 Task: Create in the project AgileCore and in the Backlog issue 'Implement a new cloud-based customer engagement system for a company with advanced marketing automation and customer retention features' a child issue 'Data access request policy creation and auditing', and assign it to team member softage.2@softage.net. Create in the project AgileCore and in the Backlog issue 'Integrate a new virtual reality feature into an existing mobile application to enhance user experience and immersion' a child issue 'Serverless computing application resource allocation optimization', and assign it to team member softage.3@softage.net
Action: Mouse moved to (199, 63)
Screenshot: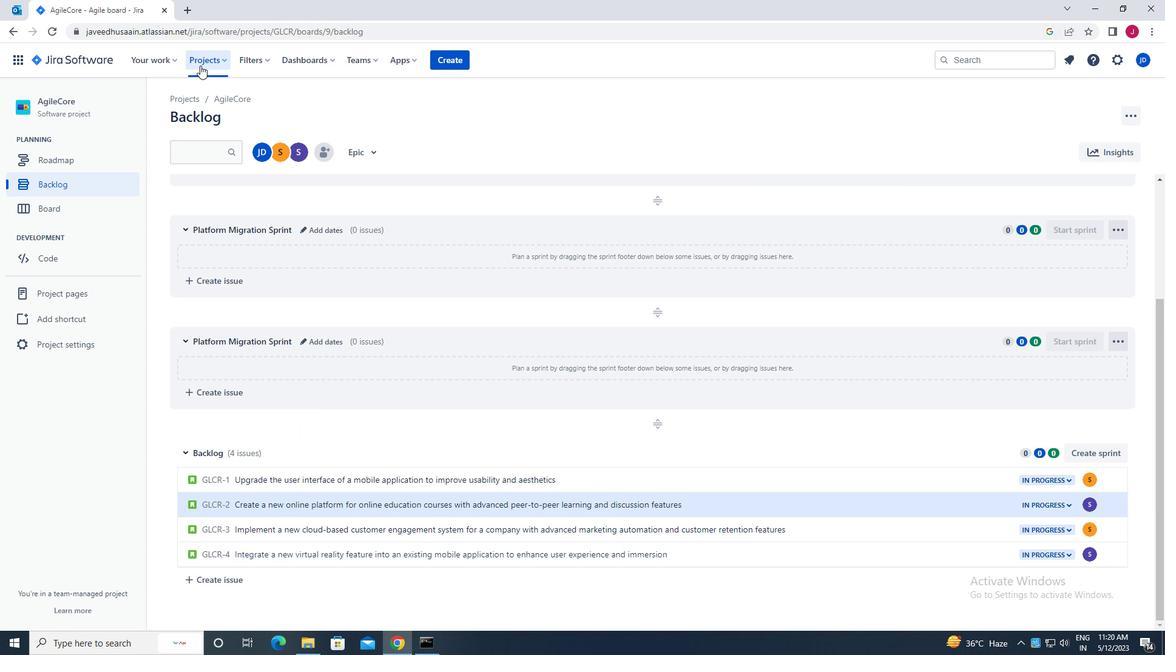 
Action: Mouse pressed left at (199, 63)
Screenshot: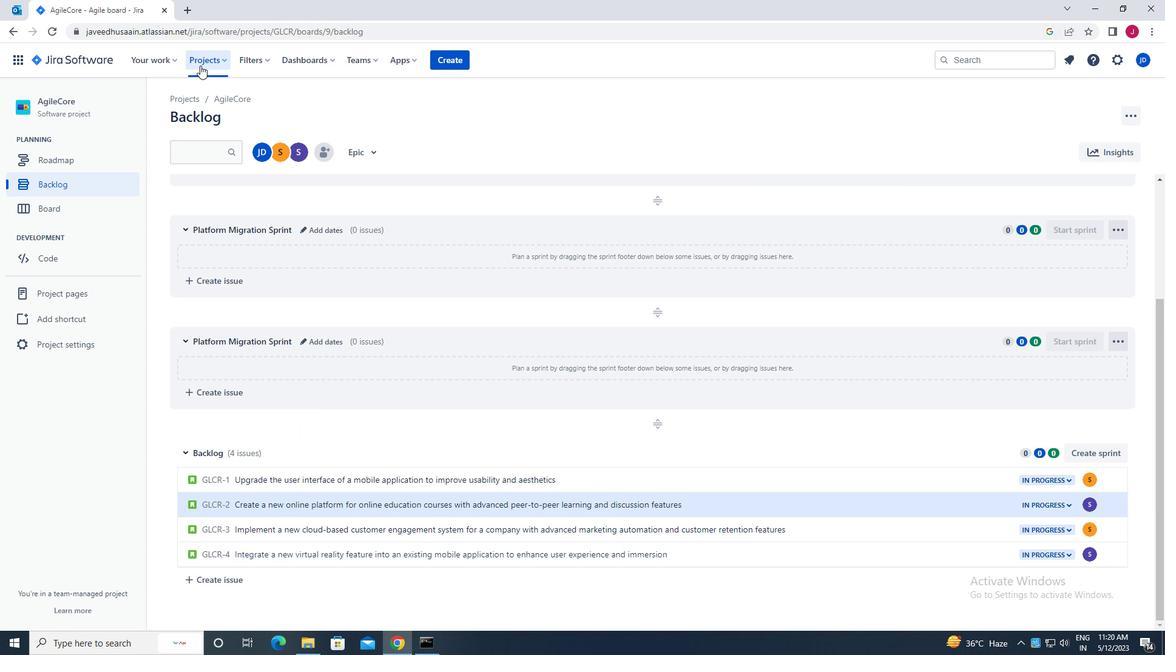 
Action: Mouse moved to (245, 112)
Screenshot: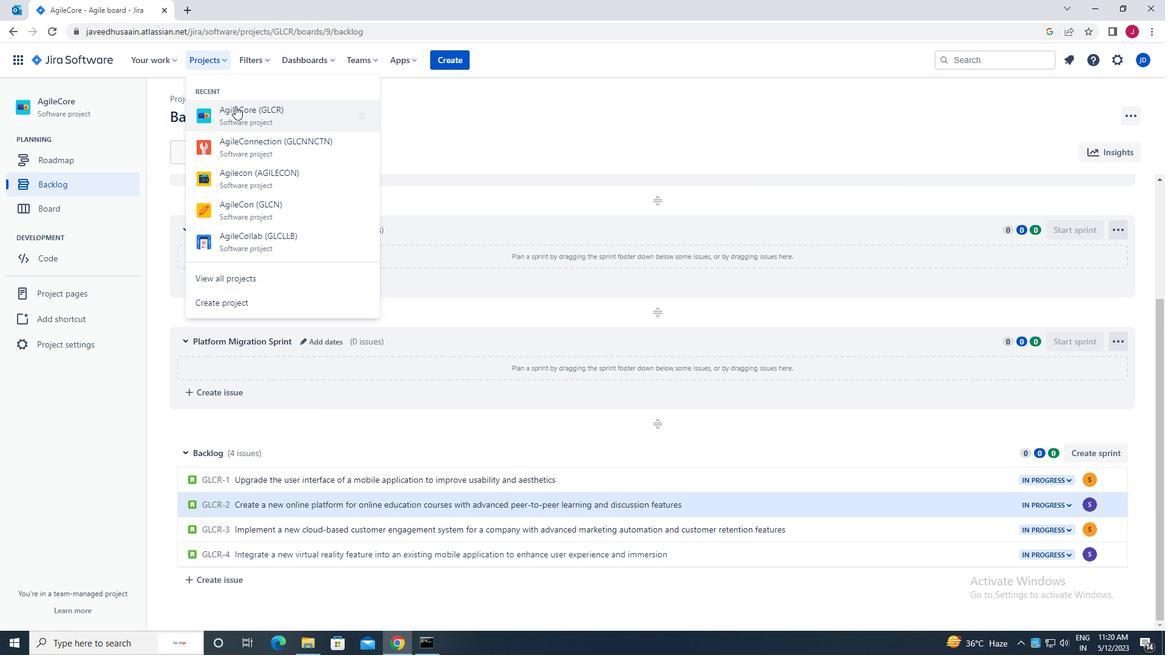 
Action: Mouse pressed left at (245, 112)
Screenshot: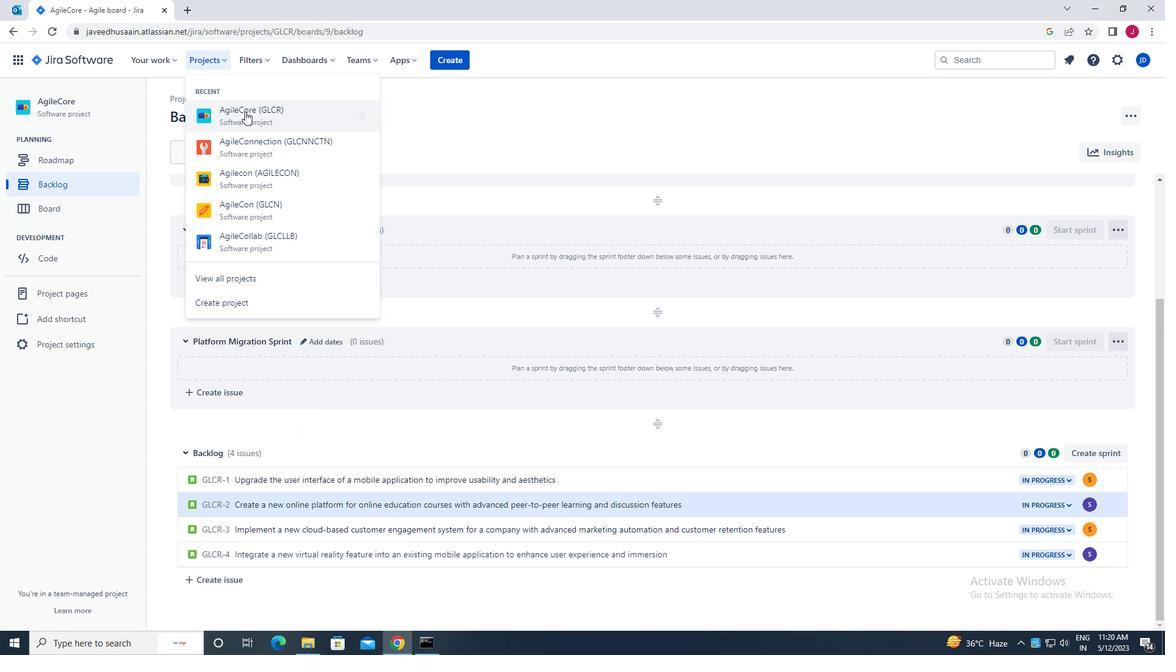 
Action: Mouse moved to (75, 182)
Screenshot: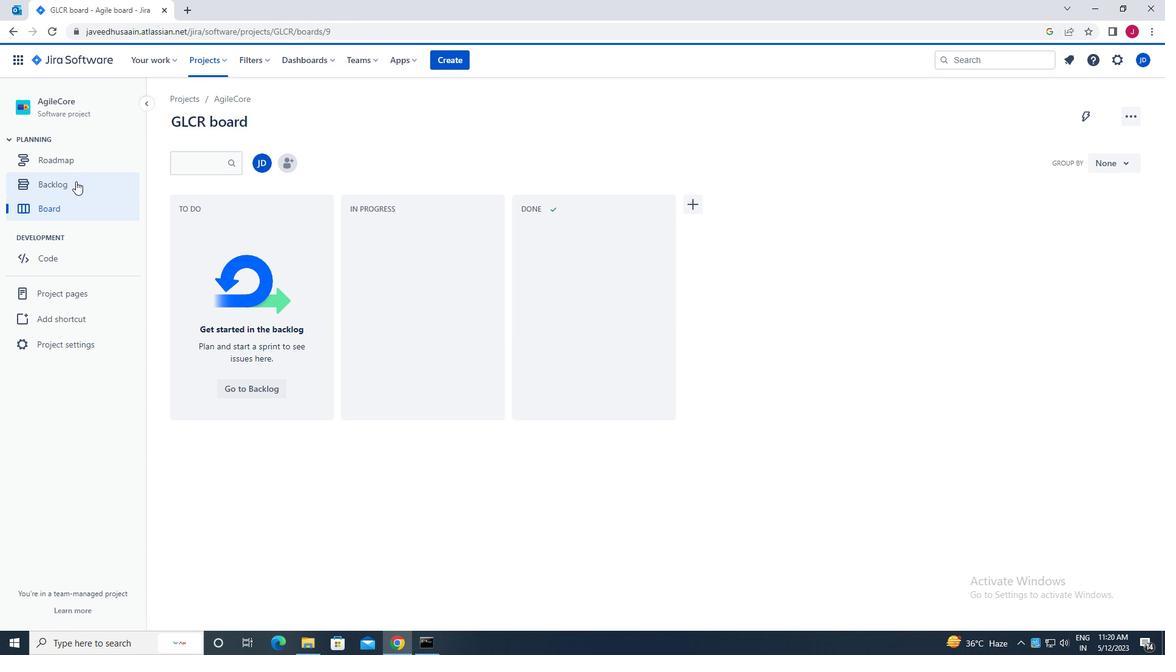 
Action: Mouse pressed left at (75, 182)
Screenshot: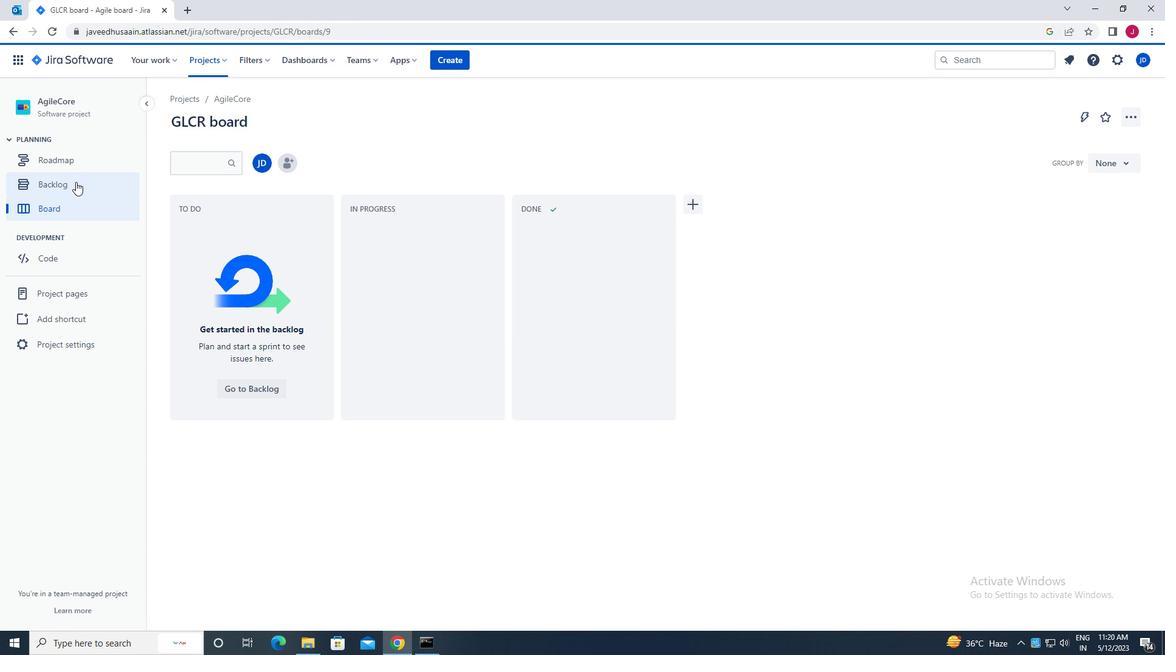 
Action: Mouse moved to (458, 247)
Screenshot: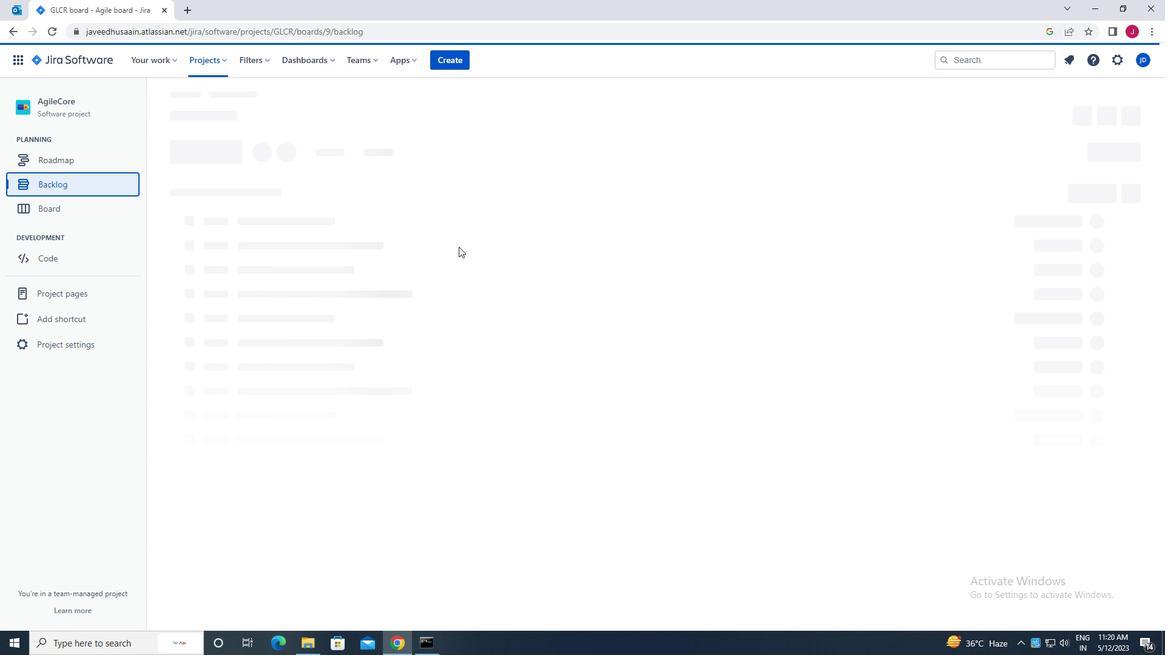 
Action: Mouse scrolled (458, 246) with delta (0, 0)
Screenshot: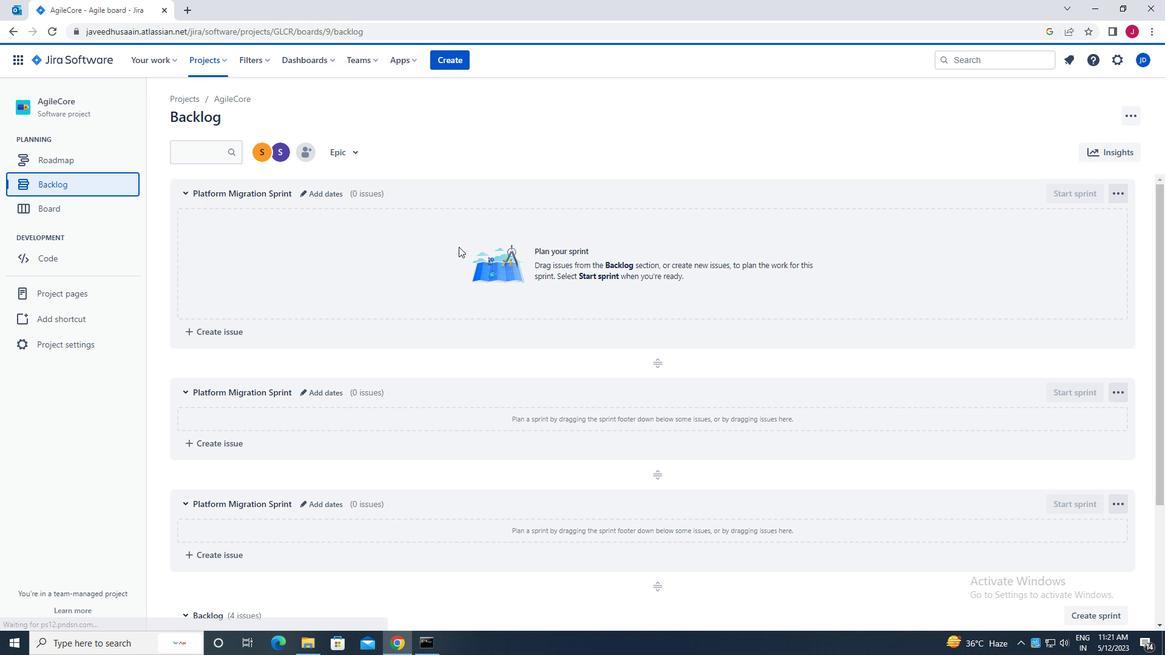 
Action: Mouse scrolled (458, 246) with delta (0, 0)
Screenshot: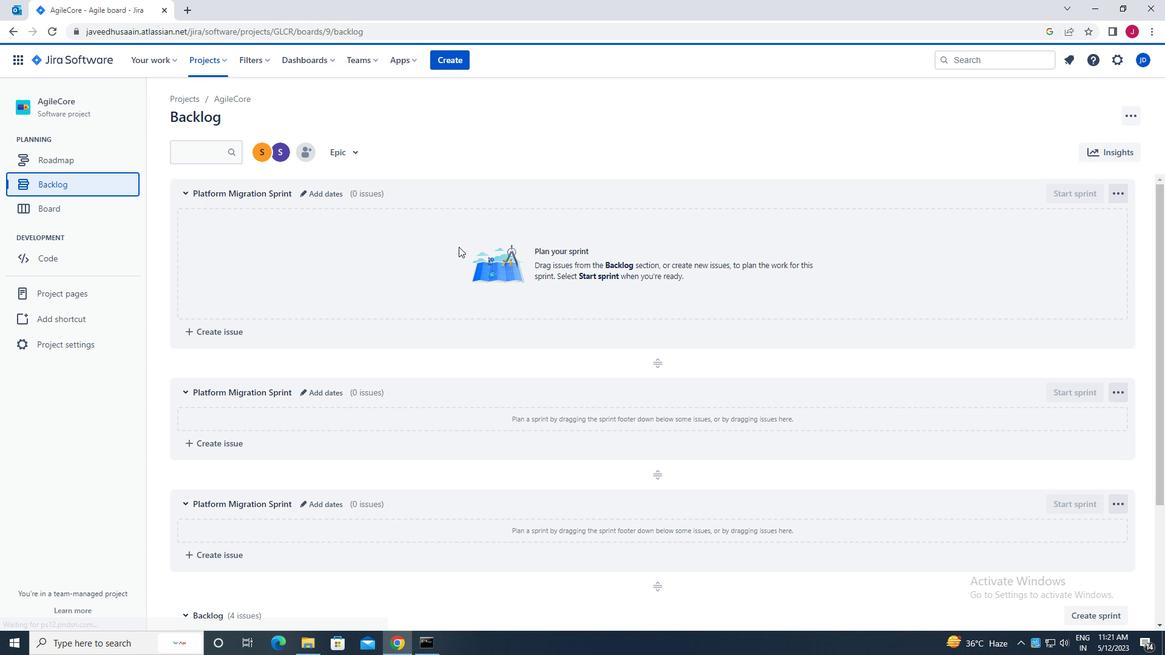 
Action: Mouse moved to (458, 247)
Screenshot: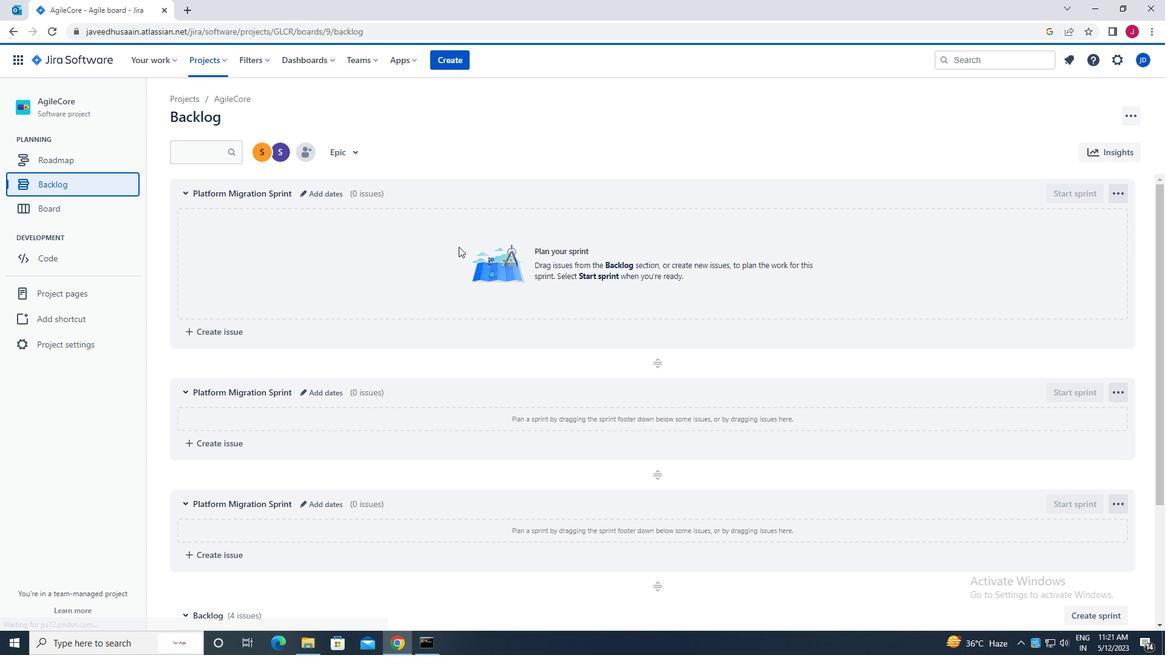 
Action: Mouse scrolled (458, 247) with delta (0, 0)
Screenshot: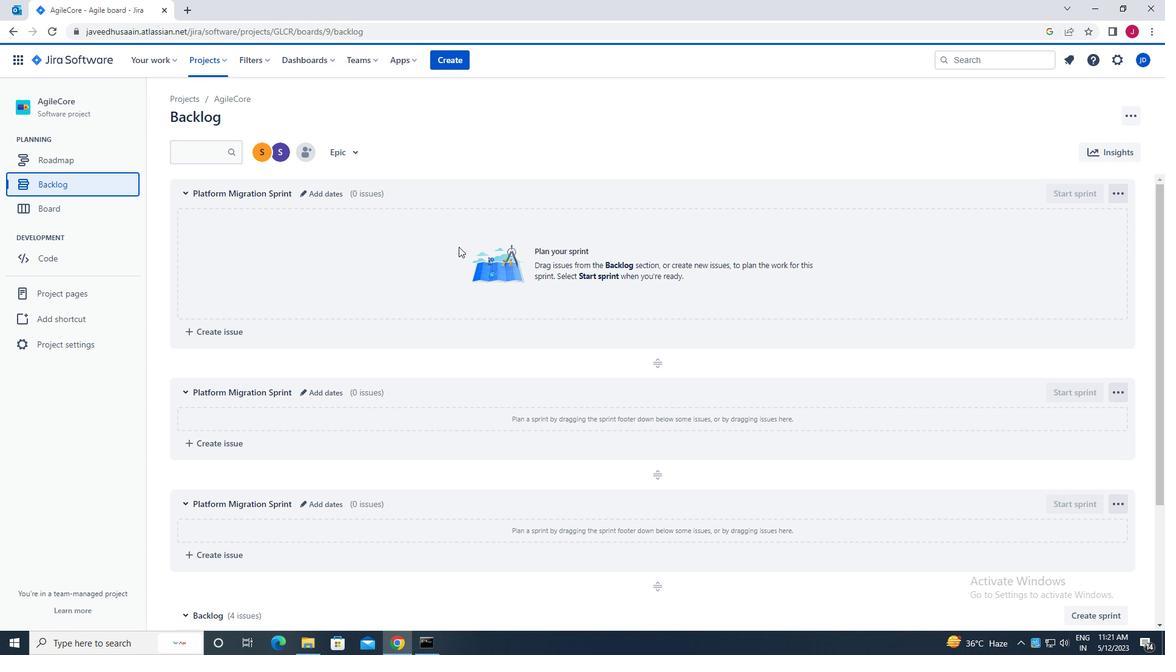 
Action: Mouse moved to (459, 247)
Screenshot: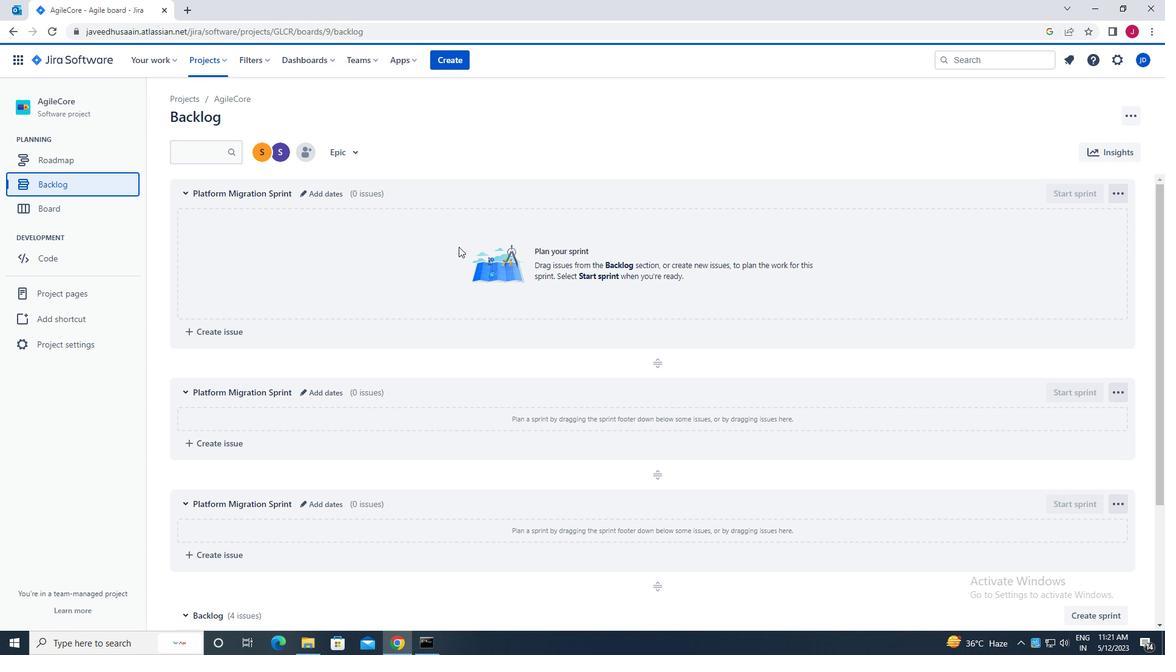 
Action: Mouse scrolled (459, 247) with delta (0, 0)
Screenshot: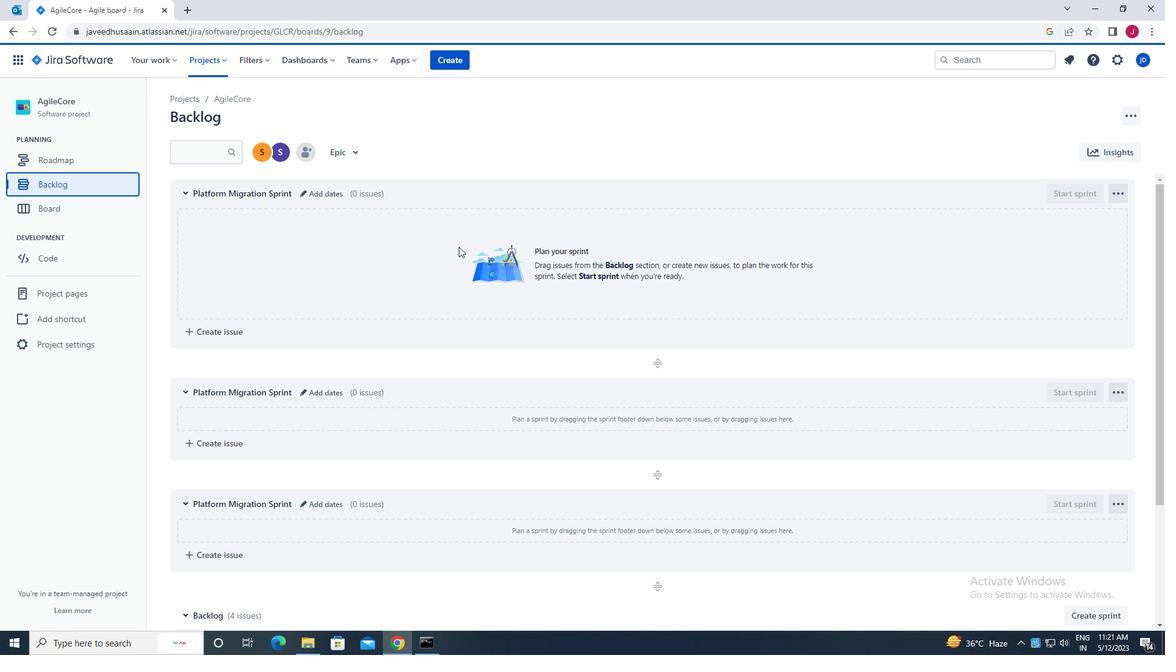 
Action: Mouse scrolled (459, 247) with delta (0, 0)
Screenshot: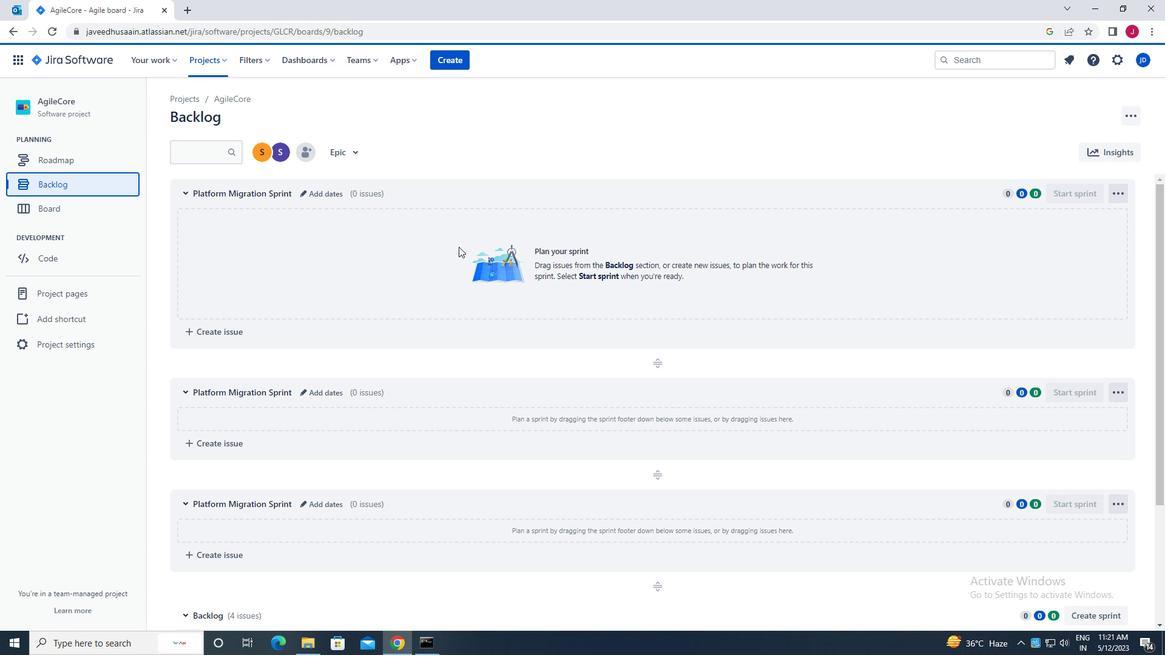 
Action: Mouse moved to (464, 257)
Screenshot: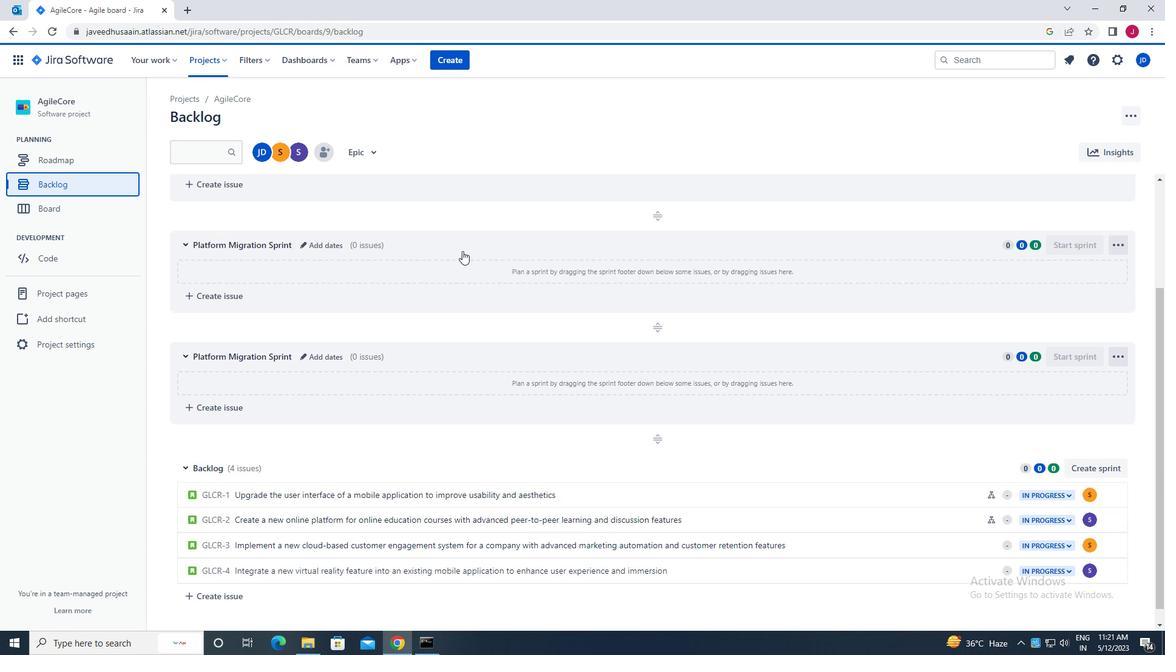 
Action: Mouse scrolled (464, 257) with delta (0, 0)
Screenshot: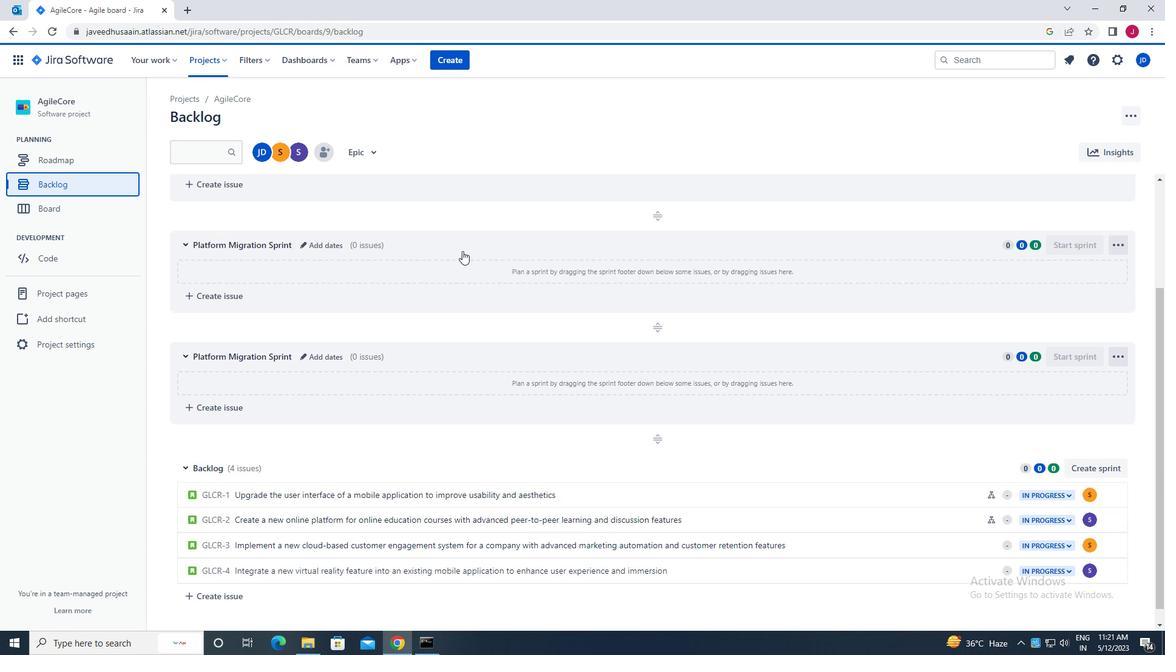 
Action: Mouse moved to (464, 259)
Screenshot: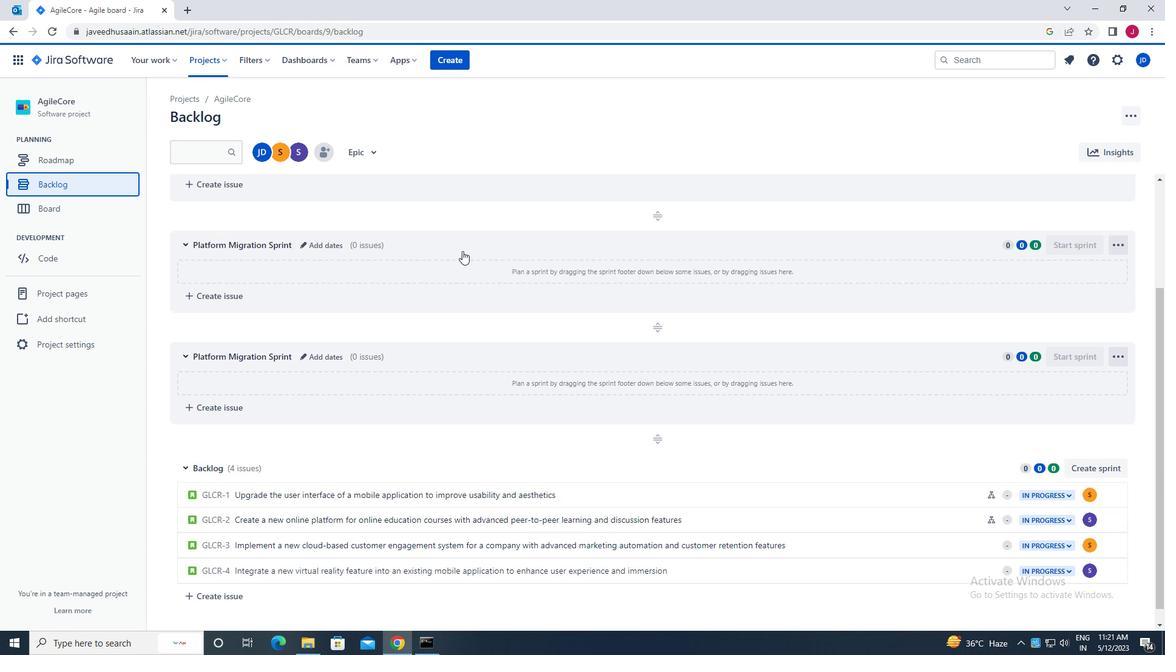 
Action: Mouse scrolled (464, 259) with delta (0, 0)
Screenshot: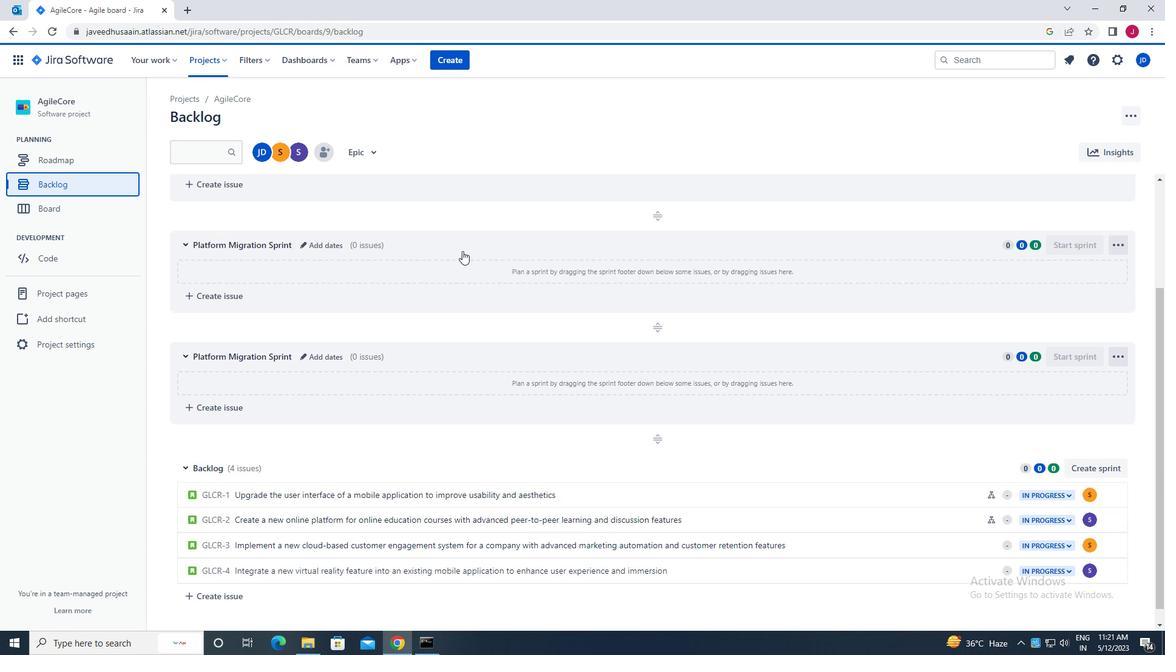 
Action: Mouse moved to (464, 261)
Screenshot: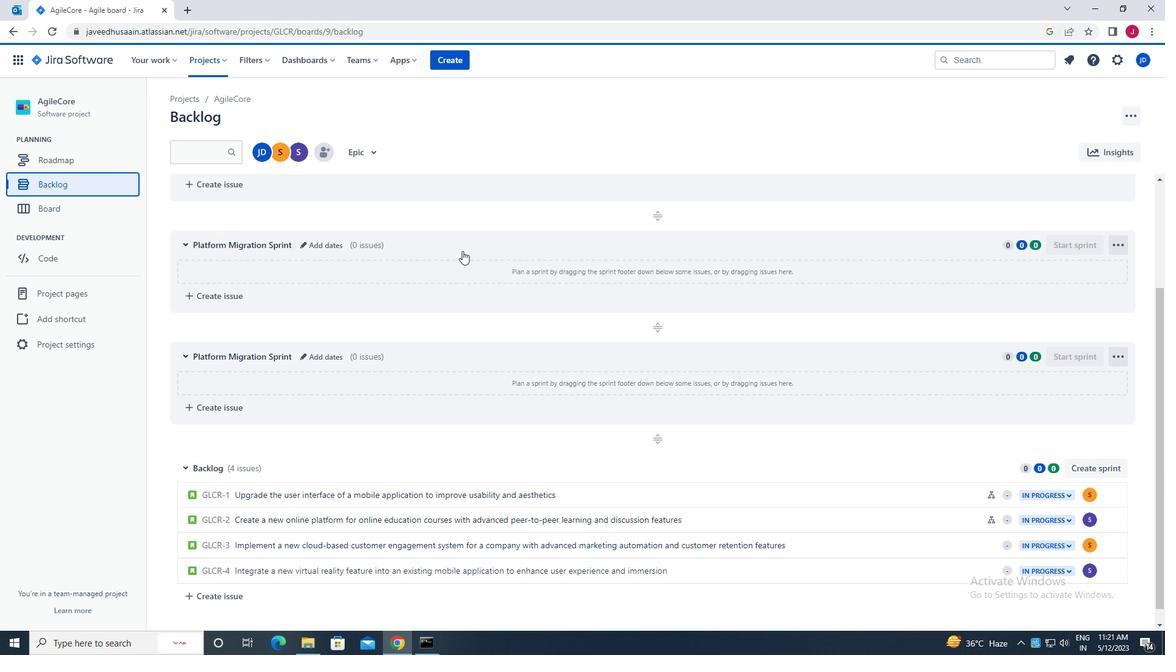 
Action: Mouse scrolled (464, 260) with delta (0, 0)
Screenshot: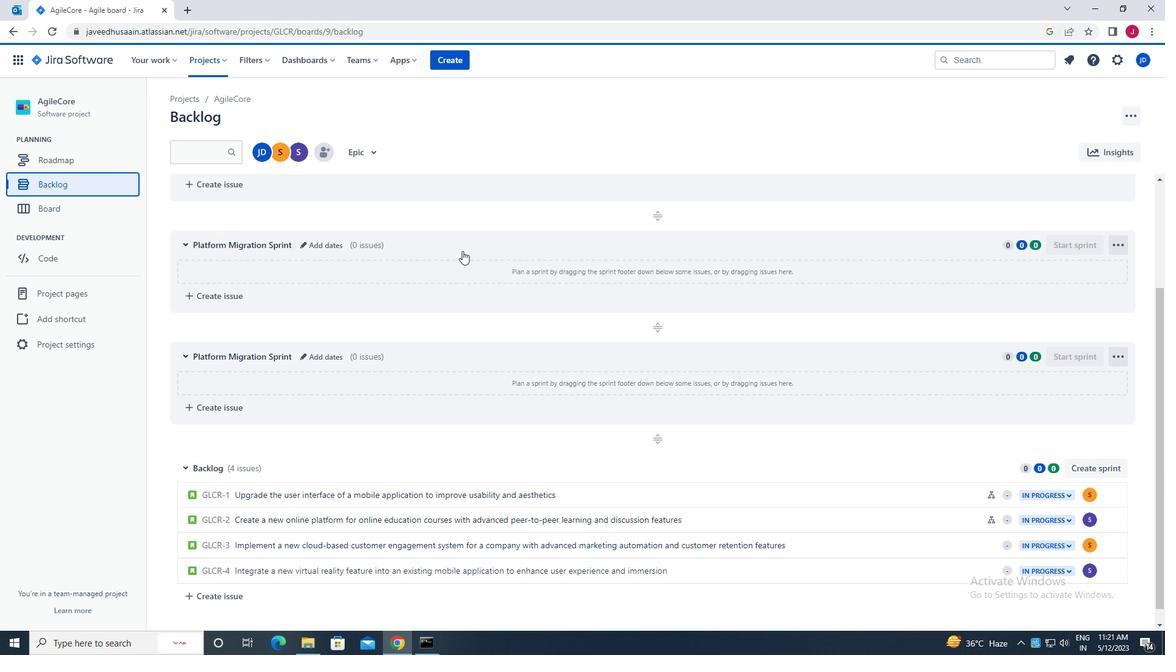 
Action: Mouse moved to (466, 262)
Screenshot: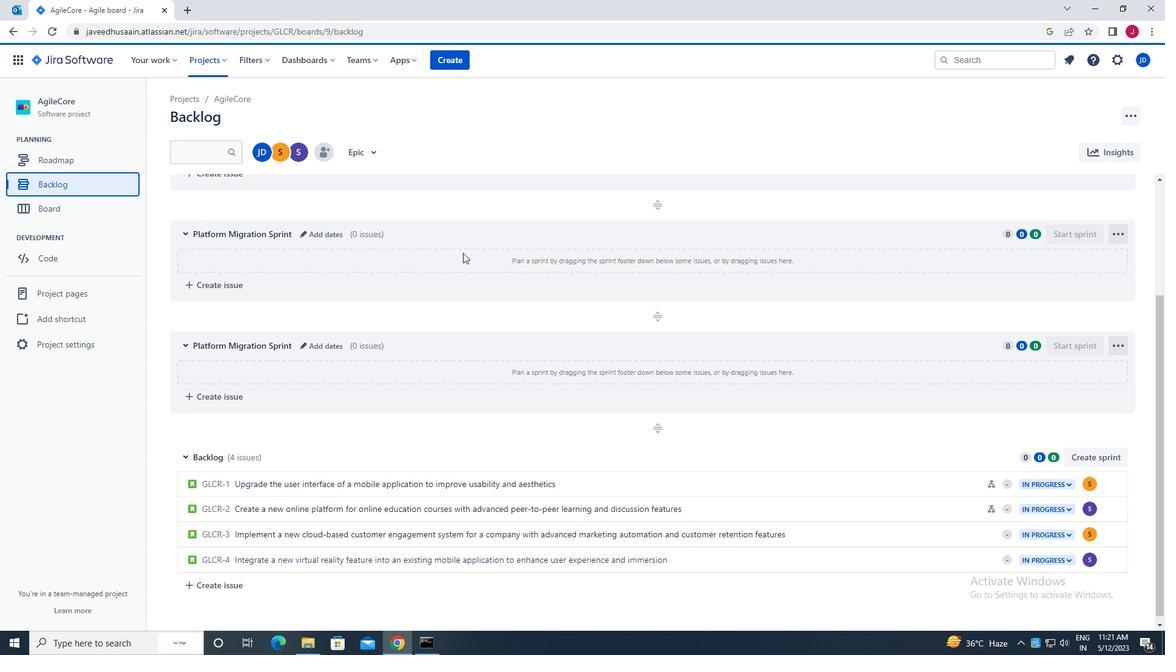 
Action: Mouse scrolled (466, 262) with delta (0, 0)
Screenshot: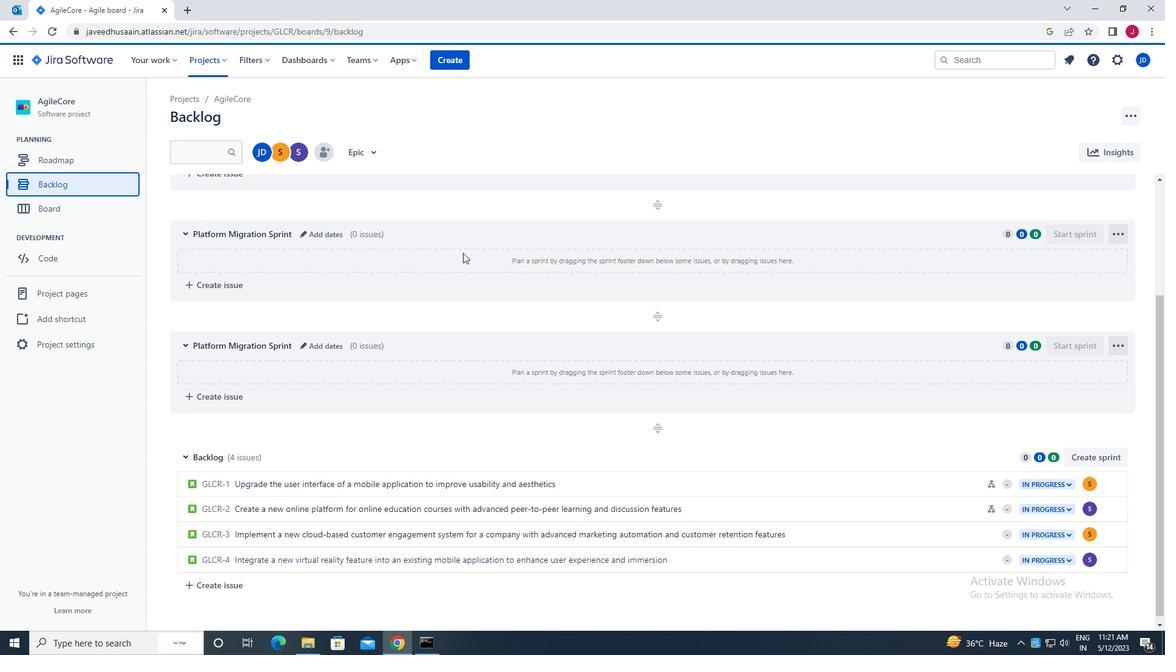 
Action: Mouse moved to (469, 291)
Screenshot: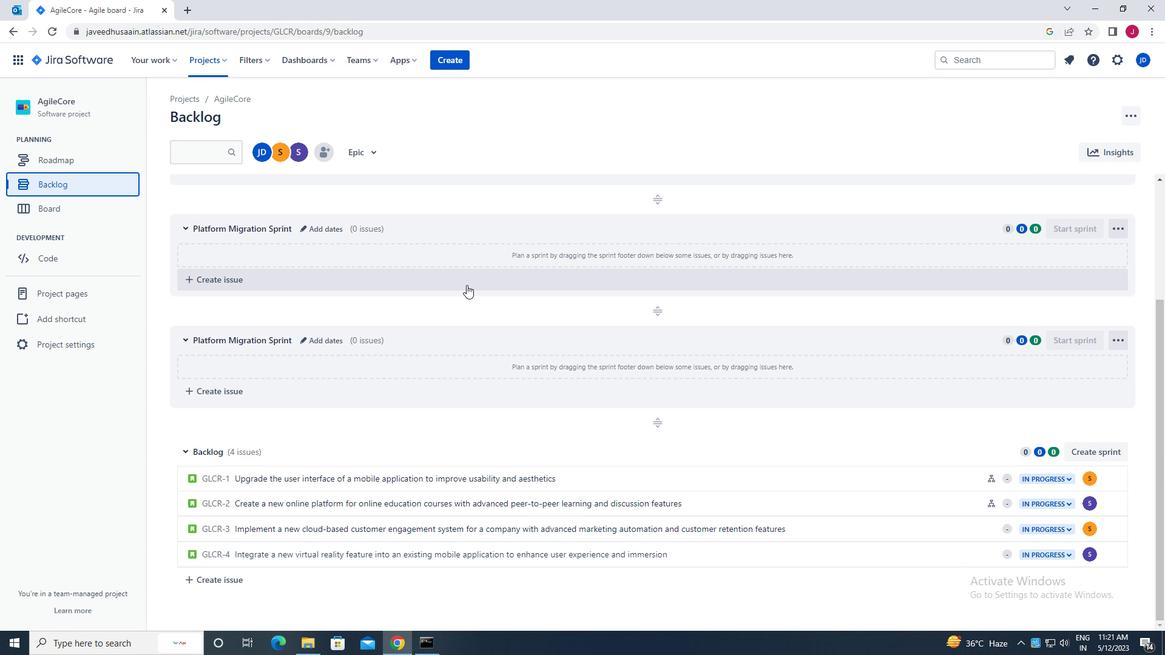 
Action: Mouse scrolled (469, 290) with delta (0, 0)
Screenshot: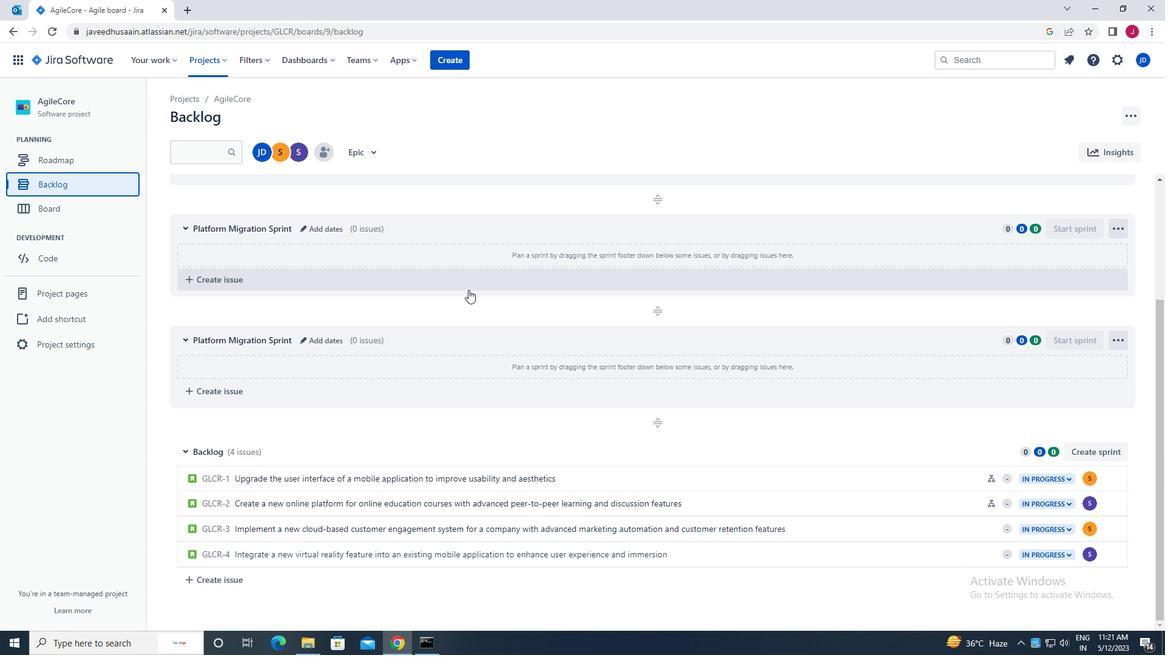 
Action: Mouse scrolled (469, 290) with delta (0, 0)
Screenshot: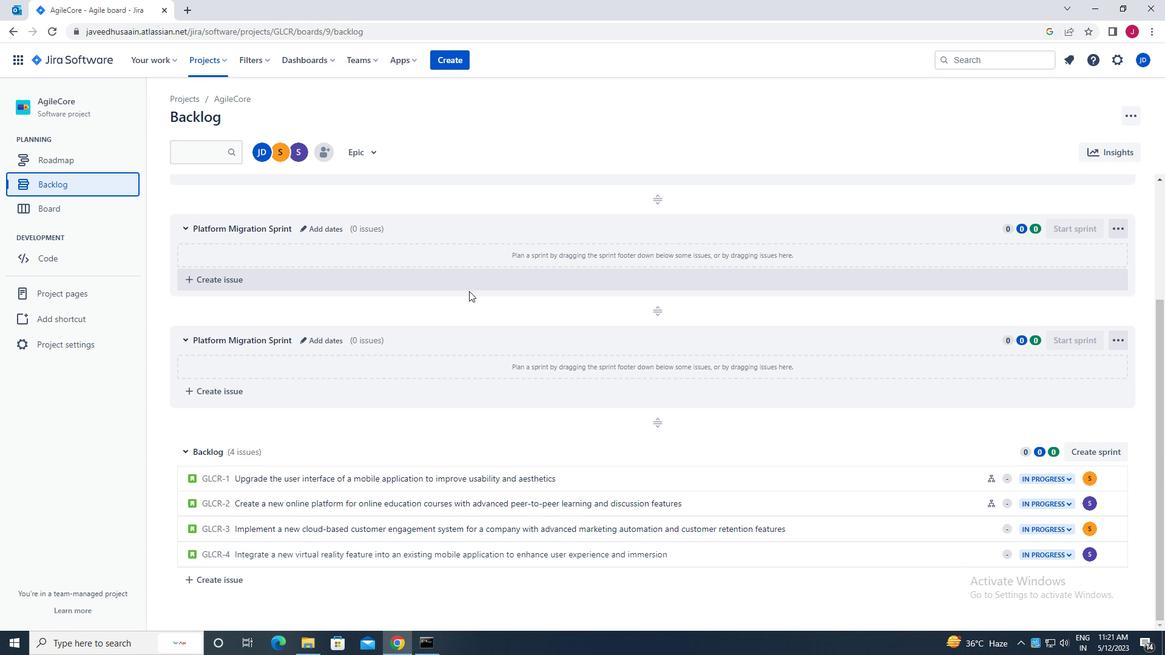 
Action: Mouse scrolled (469, 290) with delta (0, 0)
Screenshot: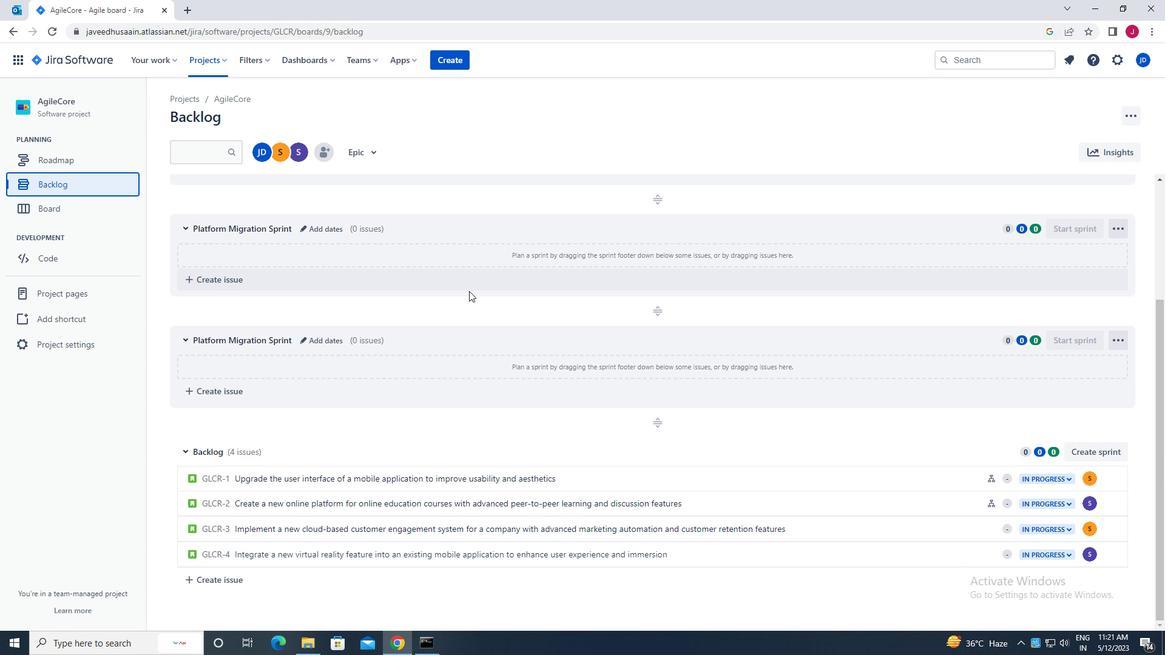 
Action: Mouse moved to (904, 525)
Screenshot: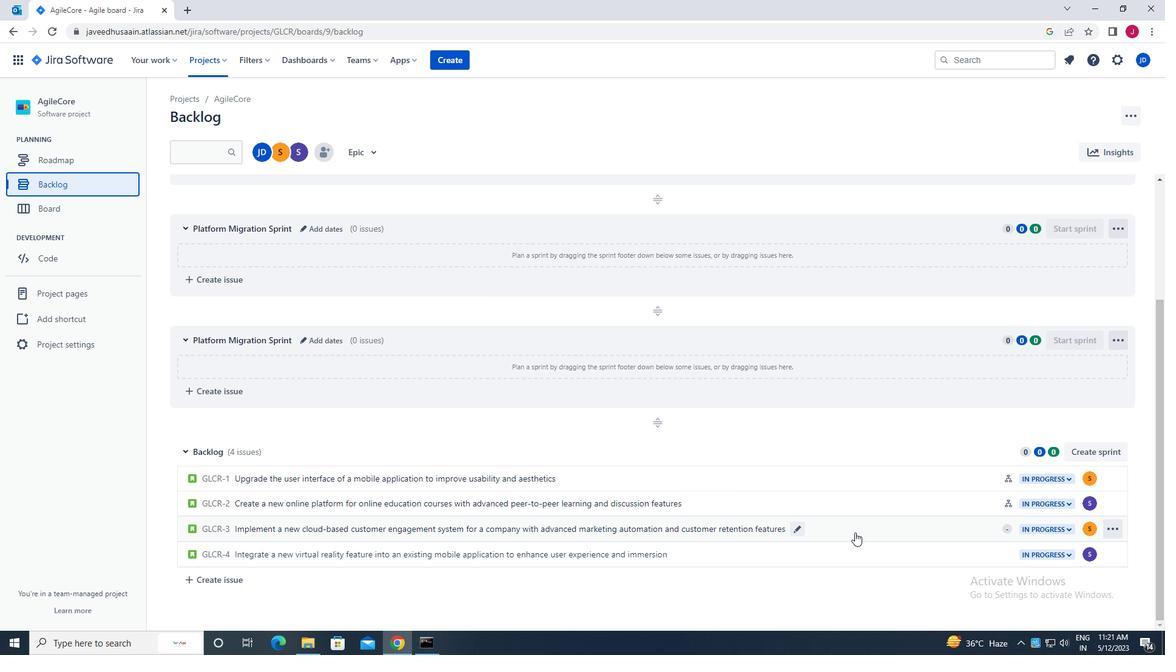 
Action: Mouse pressed left at (904, 525)
Screenshot: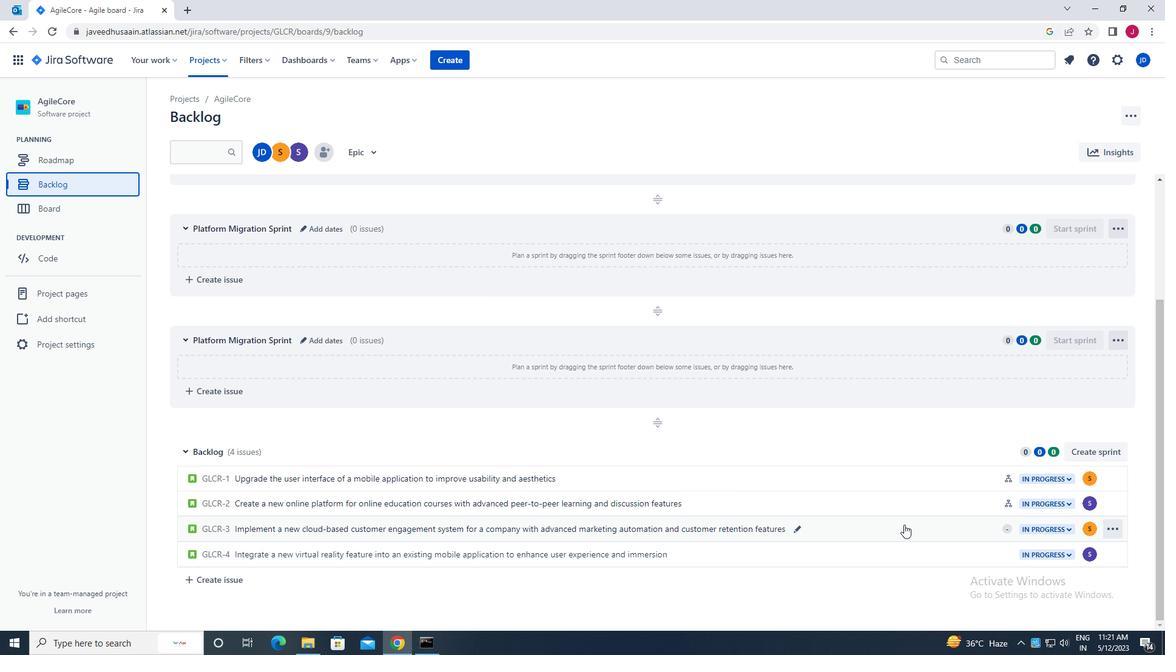 
Action: Mouse moved to (950, 317)
Screenshot: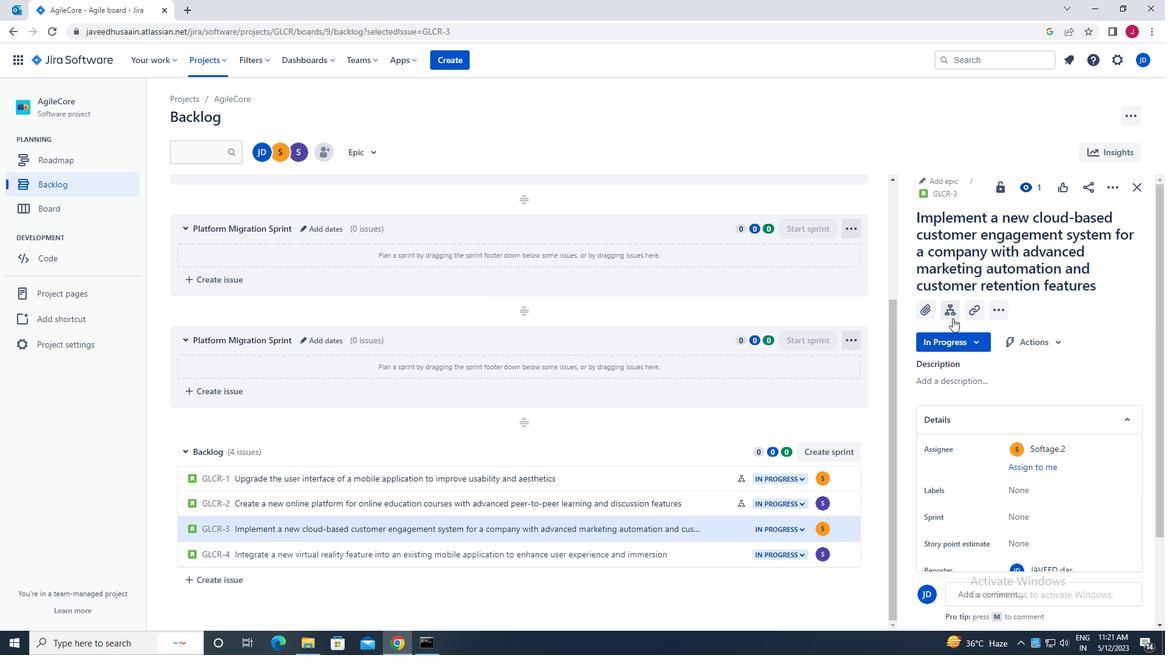 
Action: Mouse pressed left at (950, 317)
Screenshot: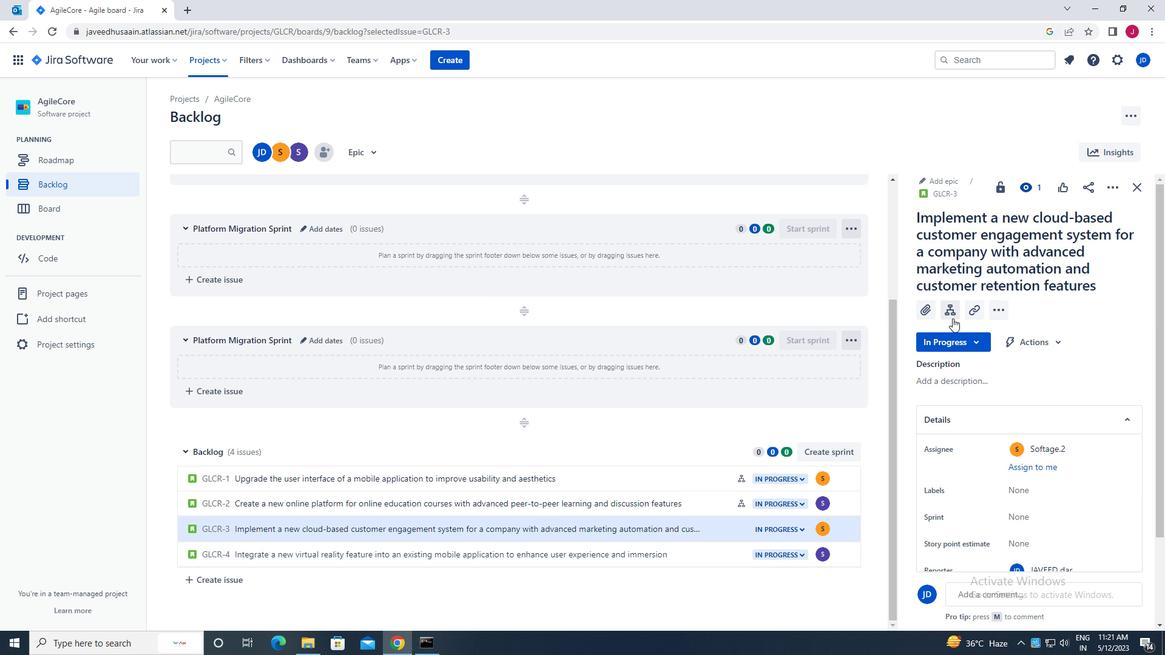 
Action: Mouse moved to (955, 393)
Screenshot: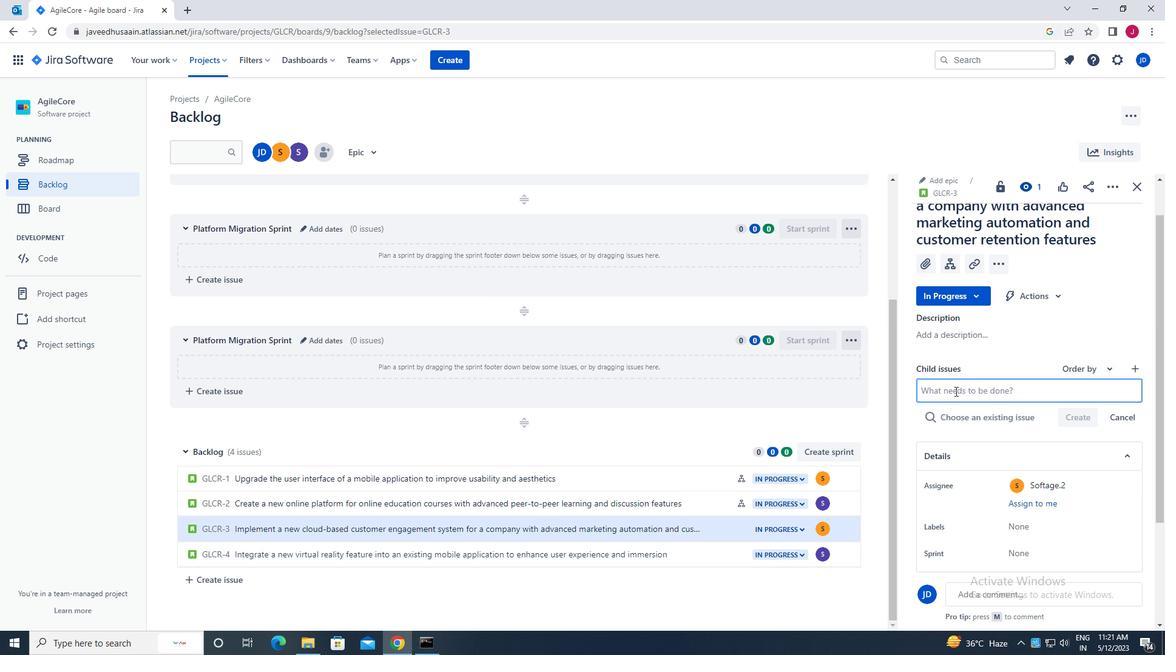 
Action: Mouse pressed left at (955, 393)
Screenshot: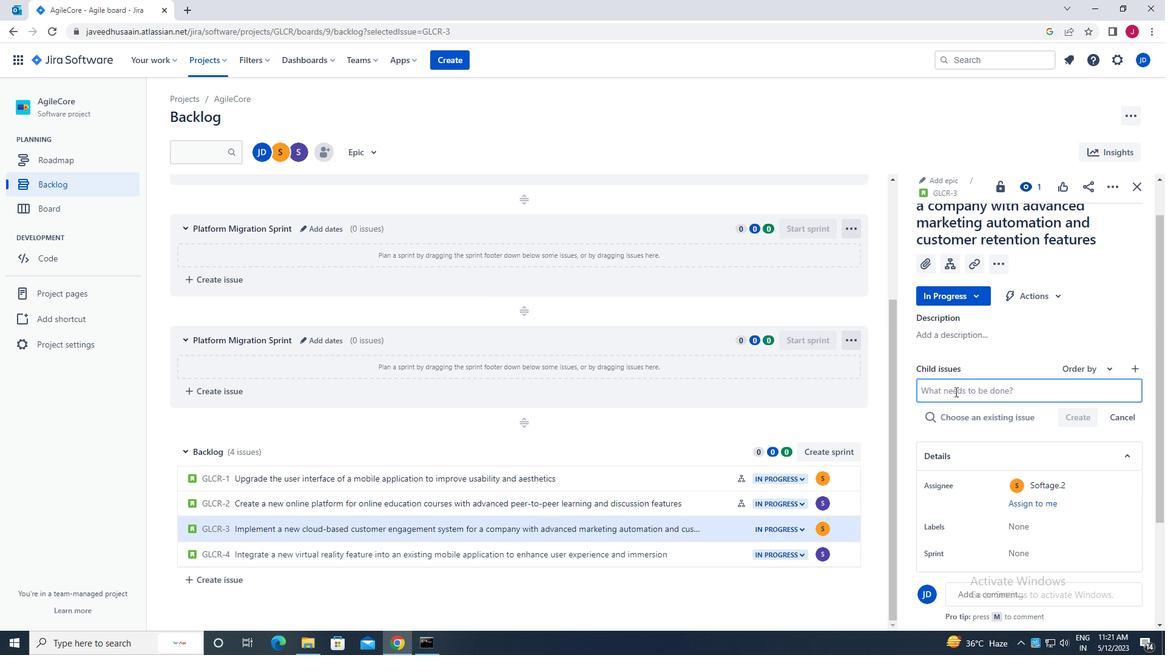 
Action: Mouse moved to (948, 389)
Screenshot: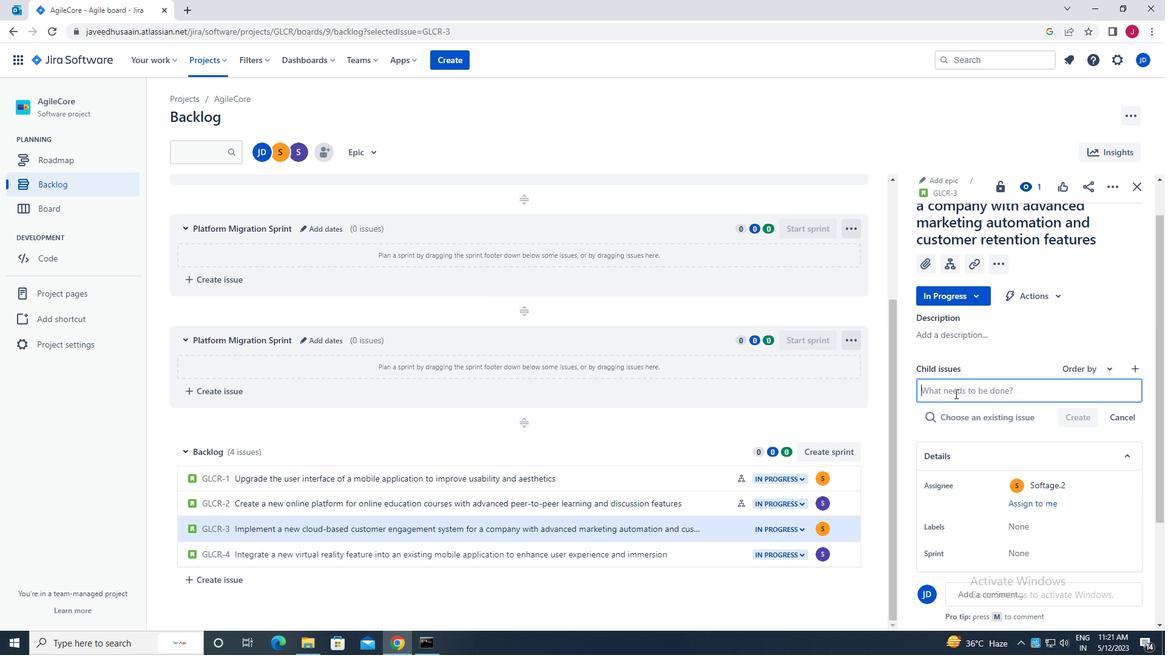 
Action: Key pressed d<Key.caps_lock>ata<Key.space>access<Key.space>request<Key.space>policy<Key.space>creation<Key.space>and<Key.space>auditing<Key.enter>
Screenshot: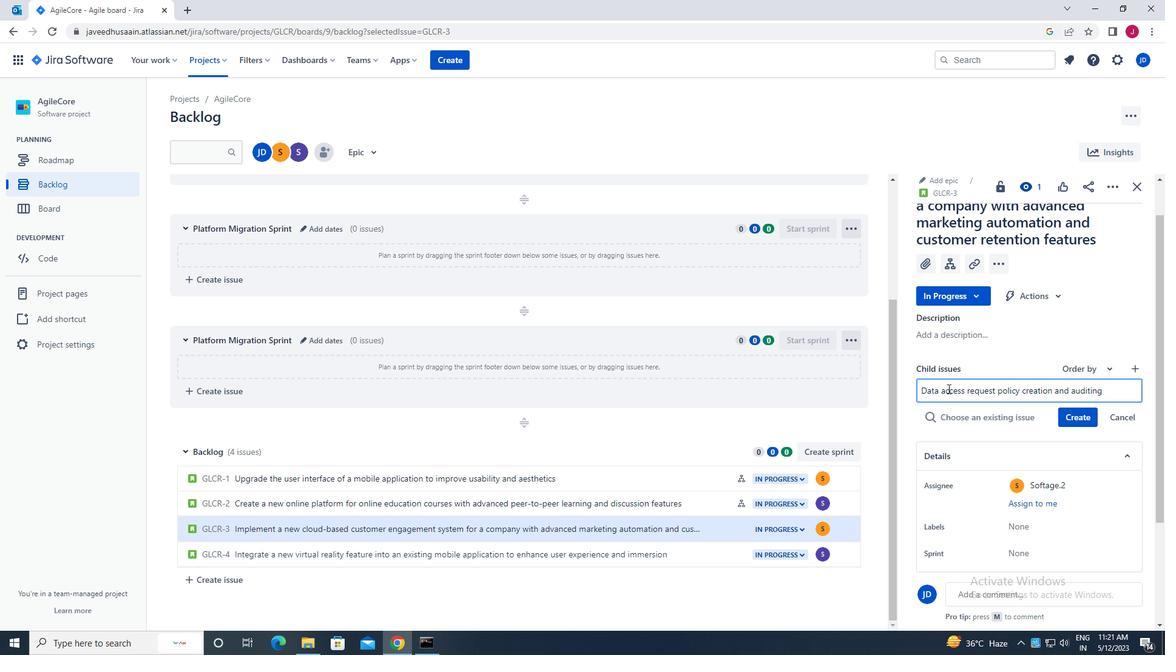 
Action: Mouse moved to (1087, 395)
Screenshot: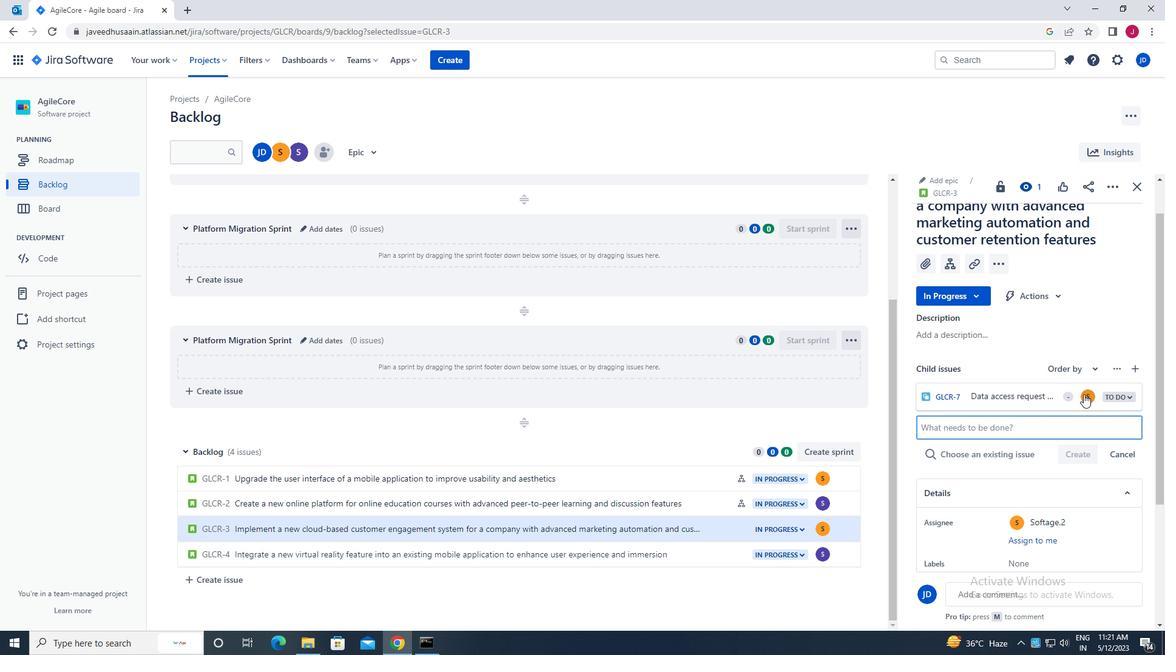 
Action: Mouse pressed left at (1087, 395)
Screenshot: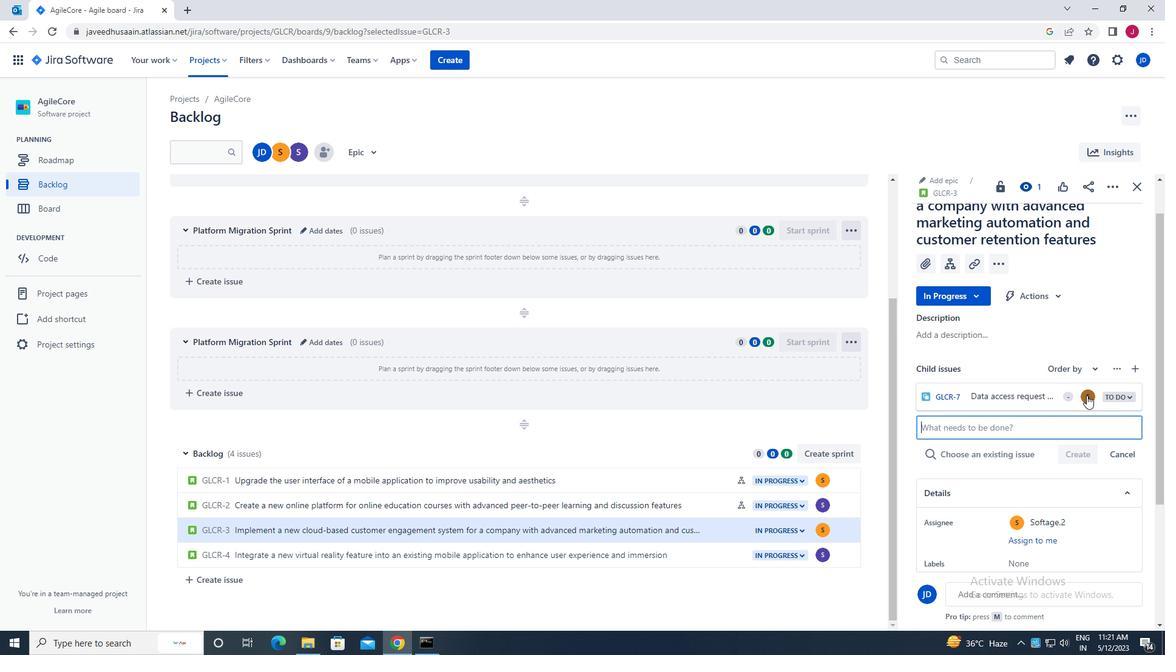 
Action: Mouse moved to (1027, 348)
Screenshot: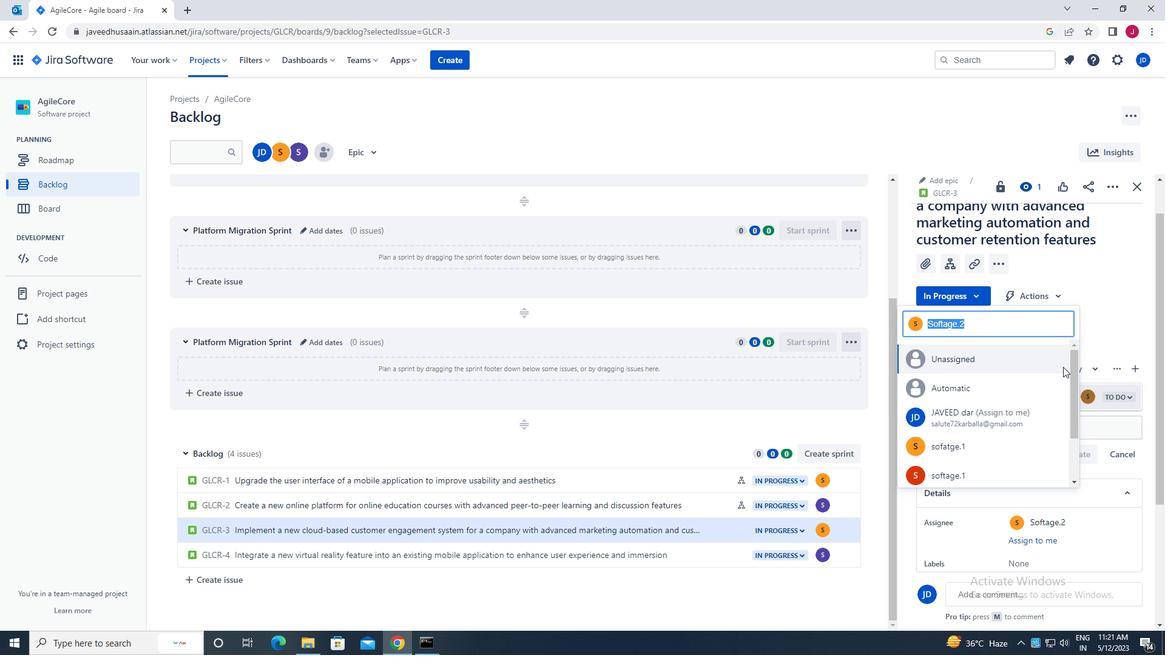 
Action: Key pressed soft
Screenshot: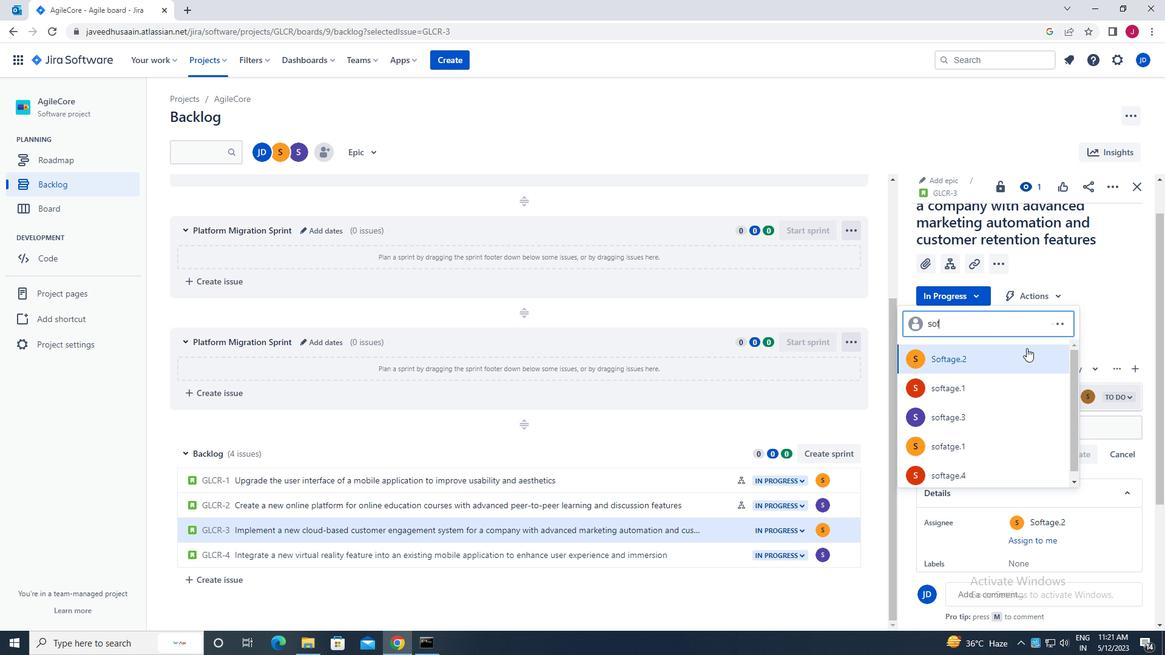 
Action: Mouse moved to (1004, 367)
Screenshot: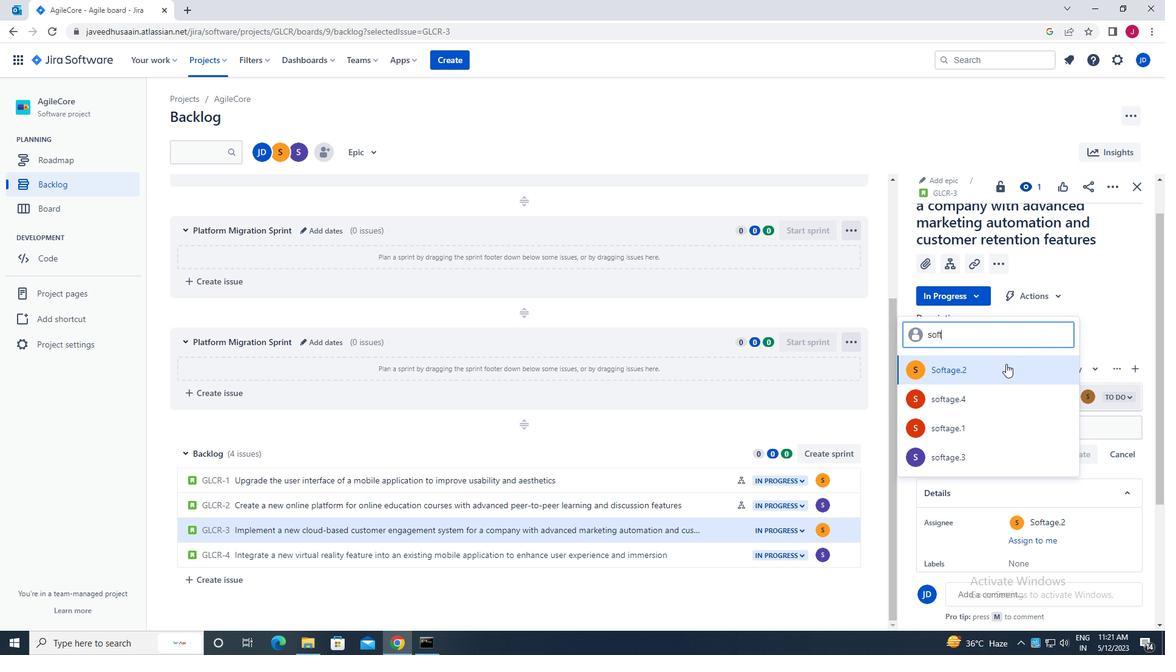 
Action: Mouse pressed left at (1004, 367)
Screenshot: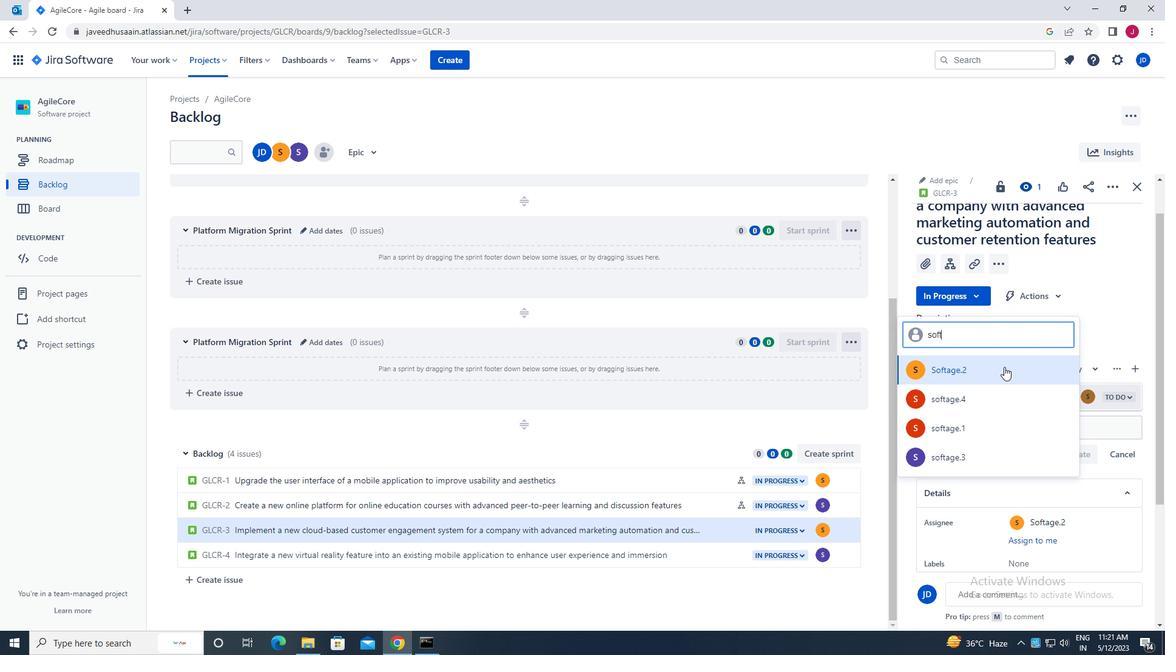 
Action: Mouse moved to (1138, 188)
Screenshot: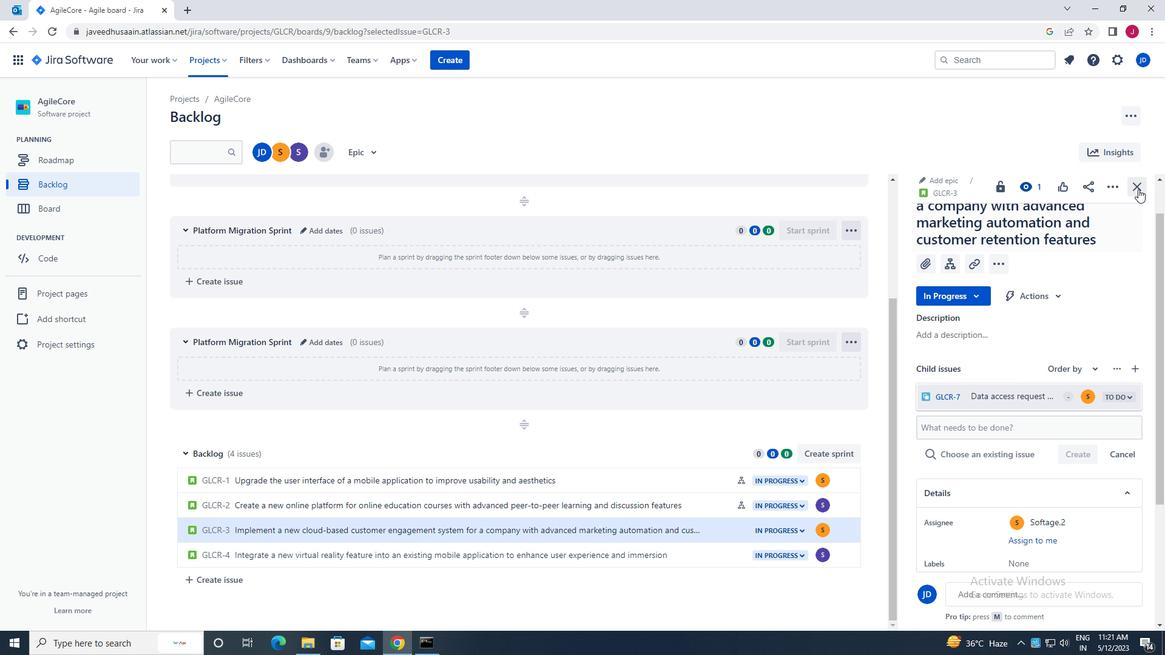 
Action: Mouse pressed left at (1138, 188)
Screenshot: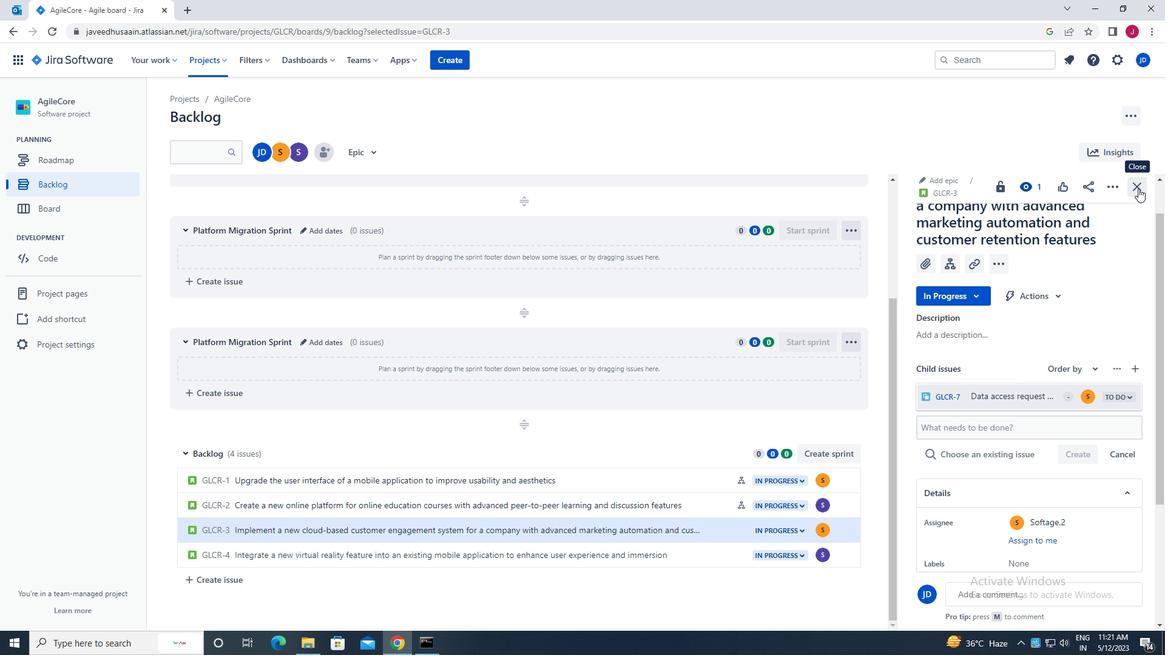 
Action: Mouse moved to (970, 351)
Screenshot: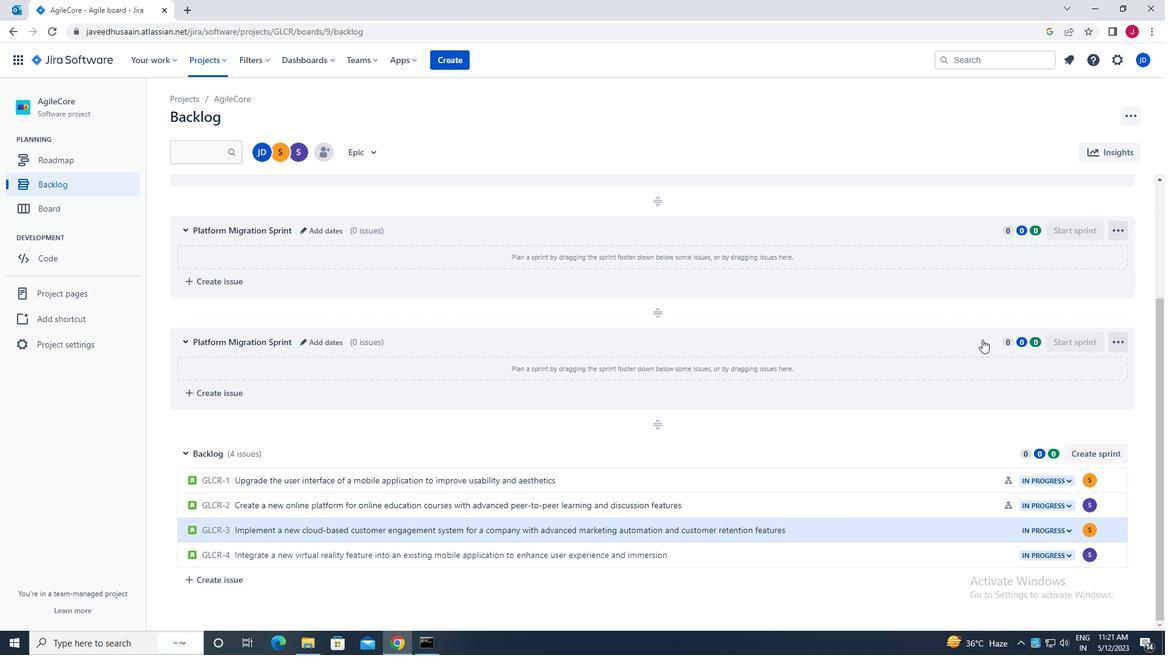 
Action: Mouse scrolled (970, 350) with delta (0, 0)
Screenshot: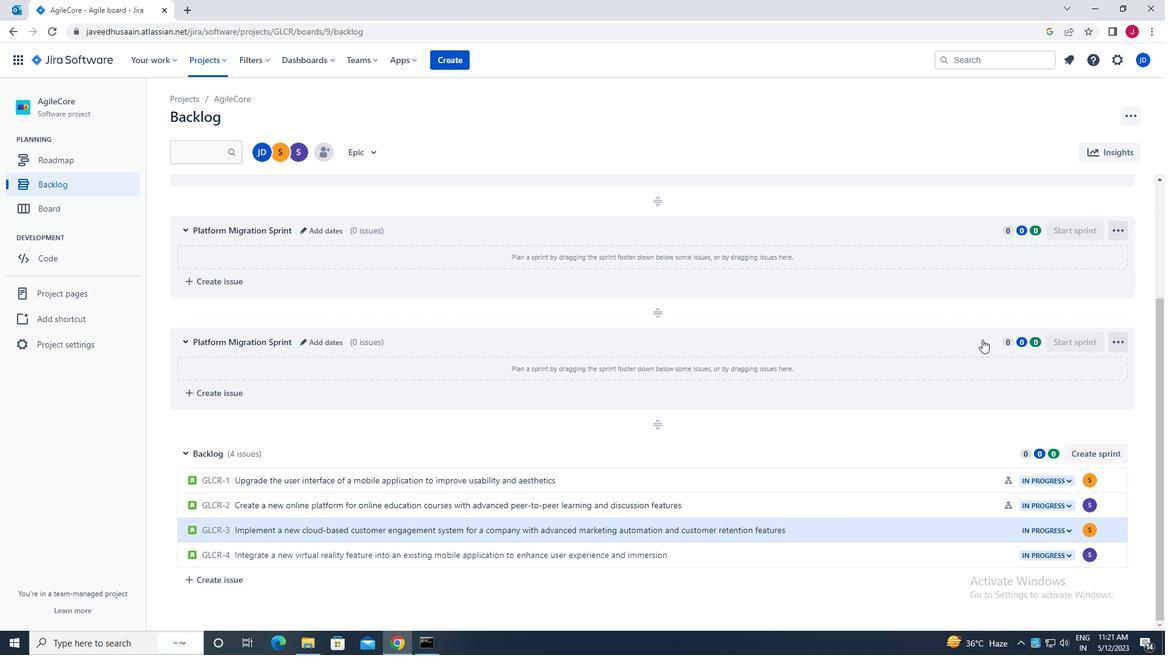 
Action: Mouse scrolled (970, 350) with delta (0, 0)
Screenshot: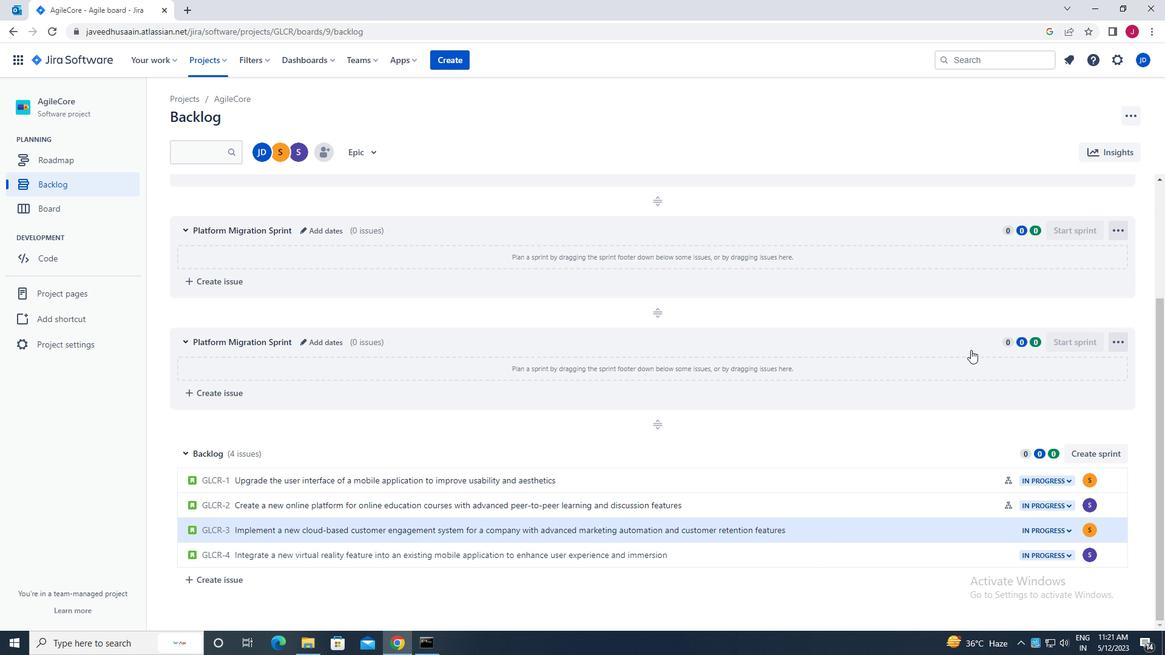 
Action: Mouse scrolled (970, 350) with delta (0, 0)
Screenshot: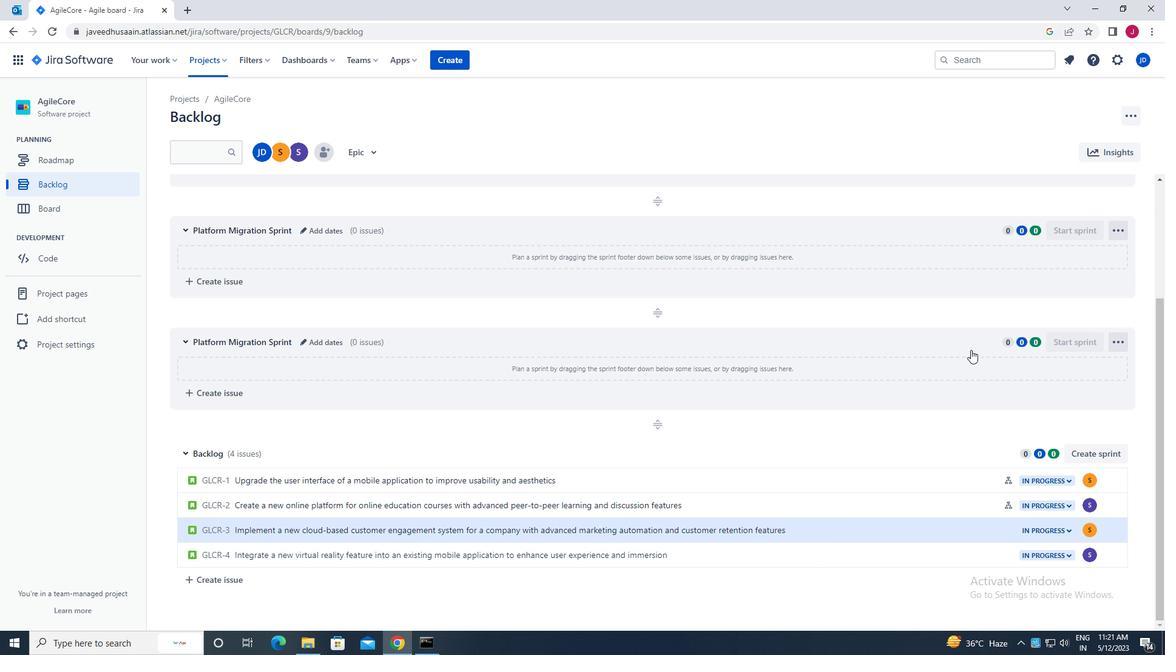 
Action: Mouse moved to (968, 359)
Screenshot: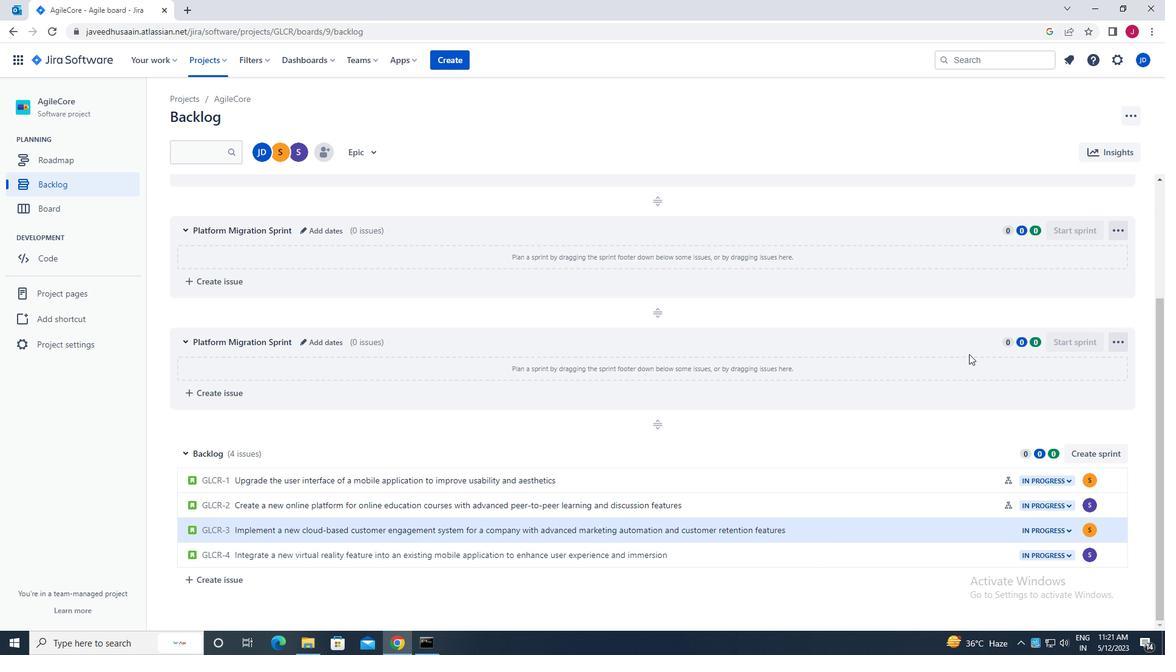 
Action: Mouse scrolled (968, 358) with delta (0, 0)
Screenshot: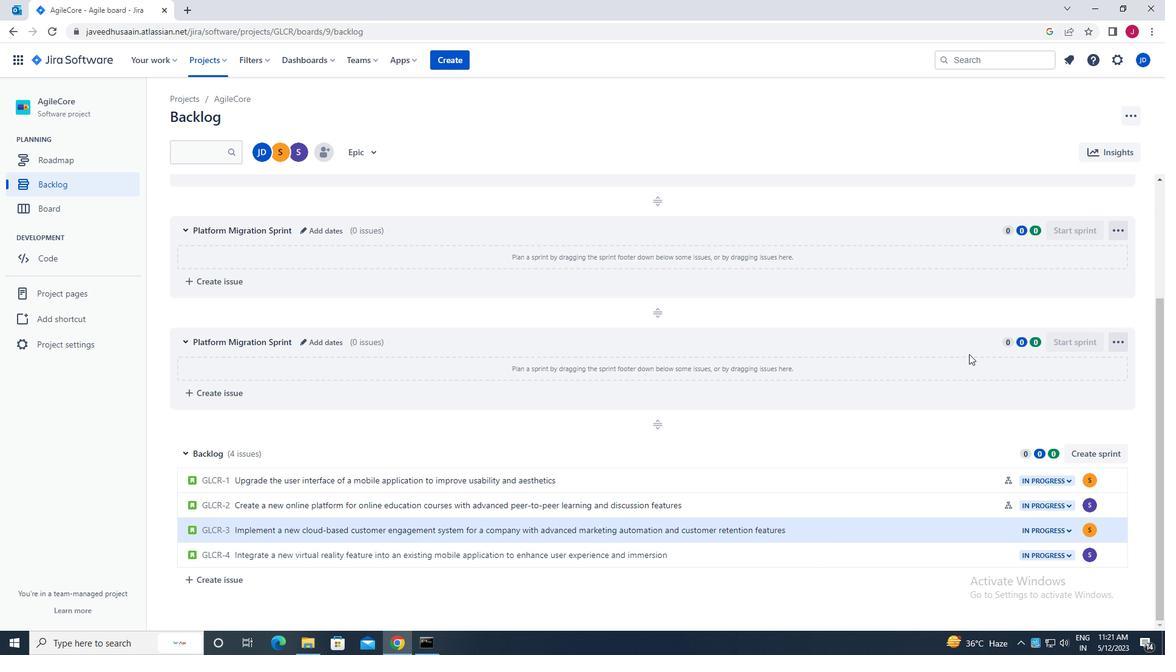 
Action: Mouse moved to (944, 554)
Screenshot: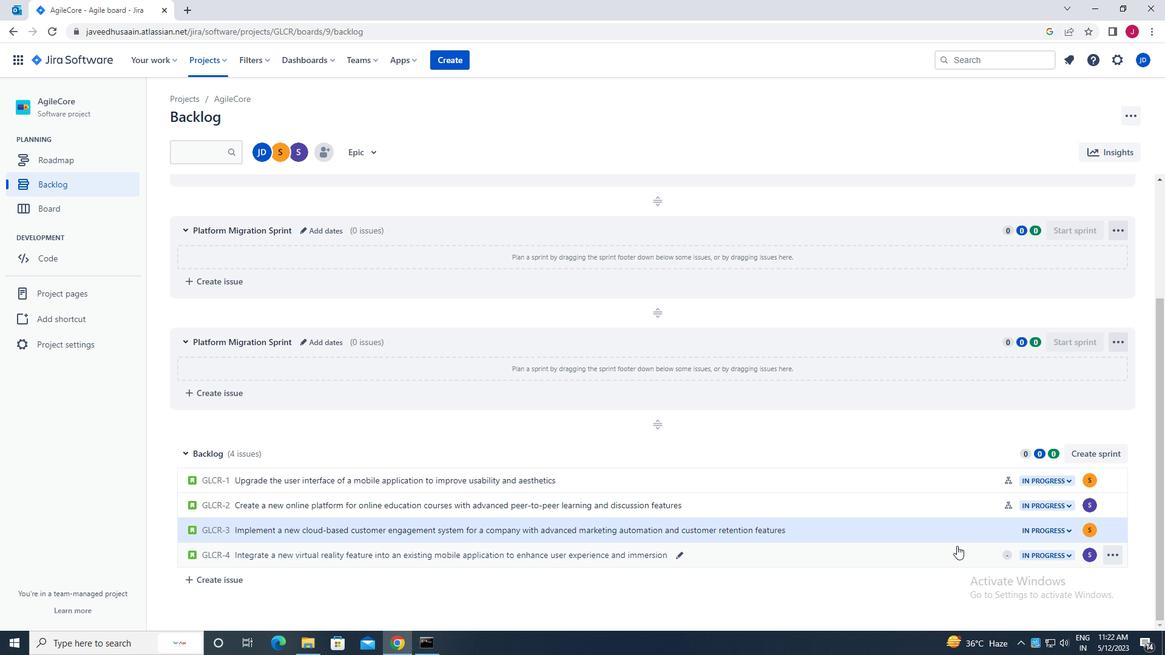 
Action: Mouse pressed left at (944, 554)
Screenshot: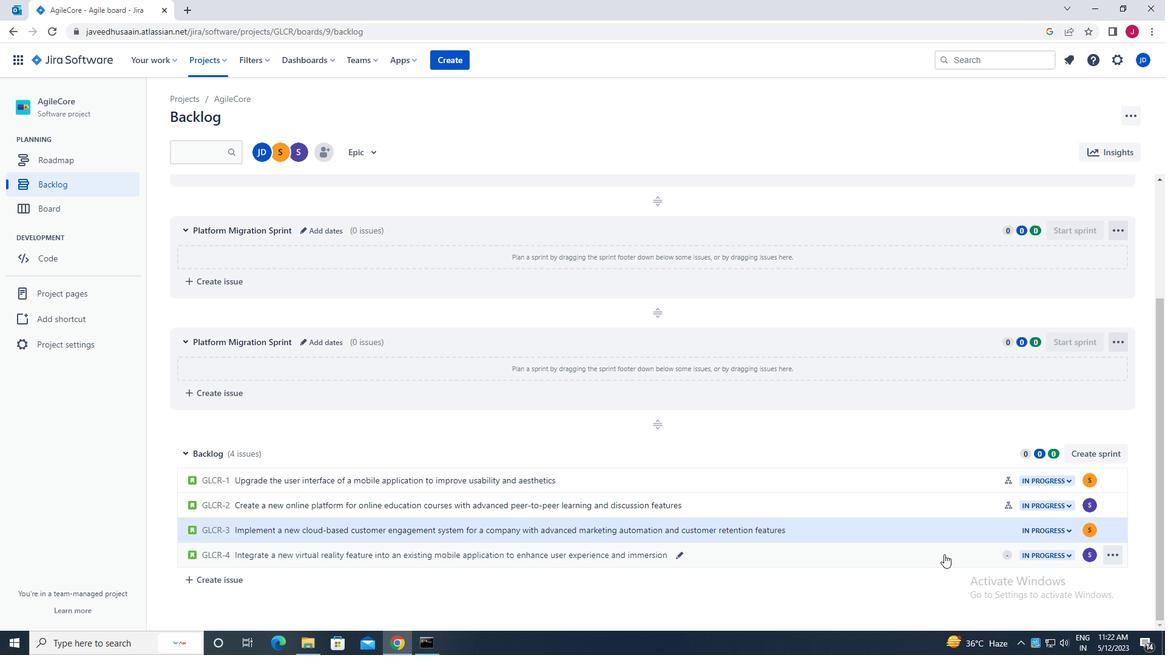 
Action: Mouse moved to (951, 299)
Screenshot: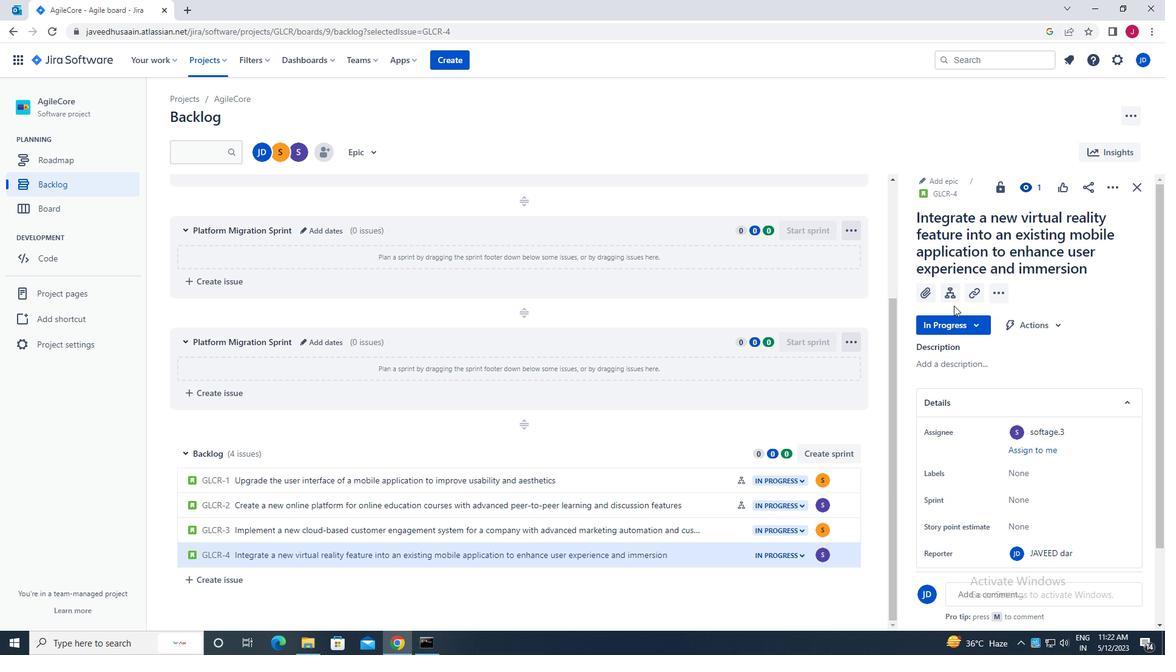 
Action: Mouse pressed left at (951, 299)
Screenshot: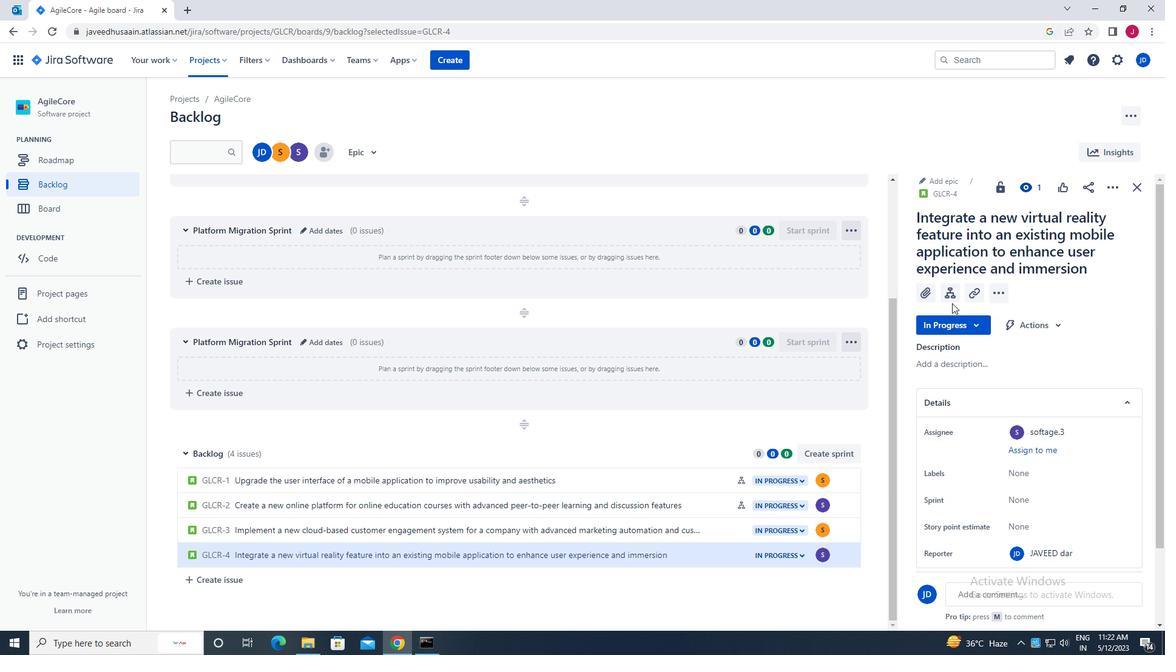 
Action: Mouse moved to (968, 393)
Screenshot: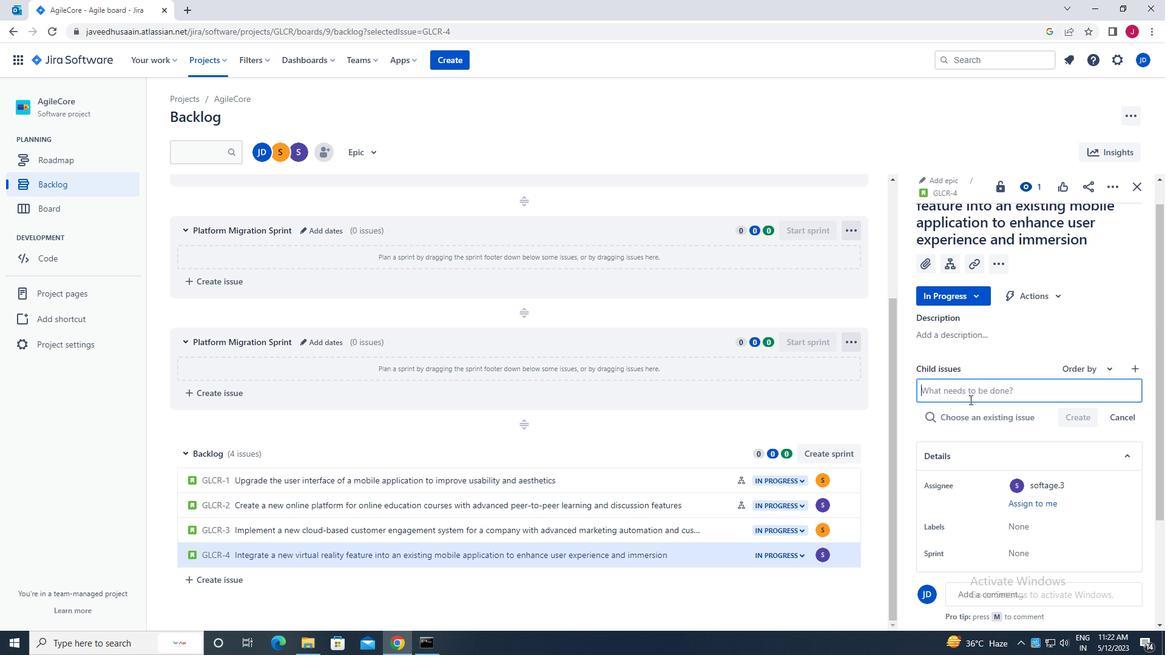 
Action: Mouse pressed left at (968, 393)
Screenshot: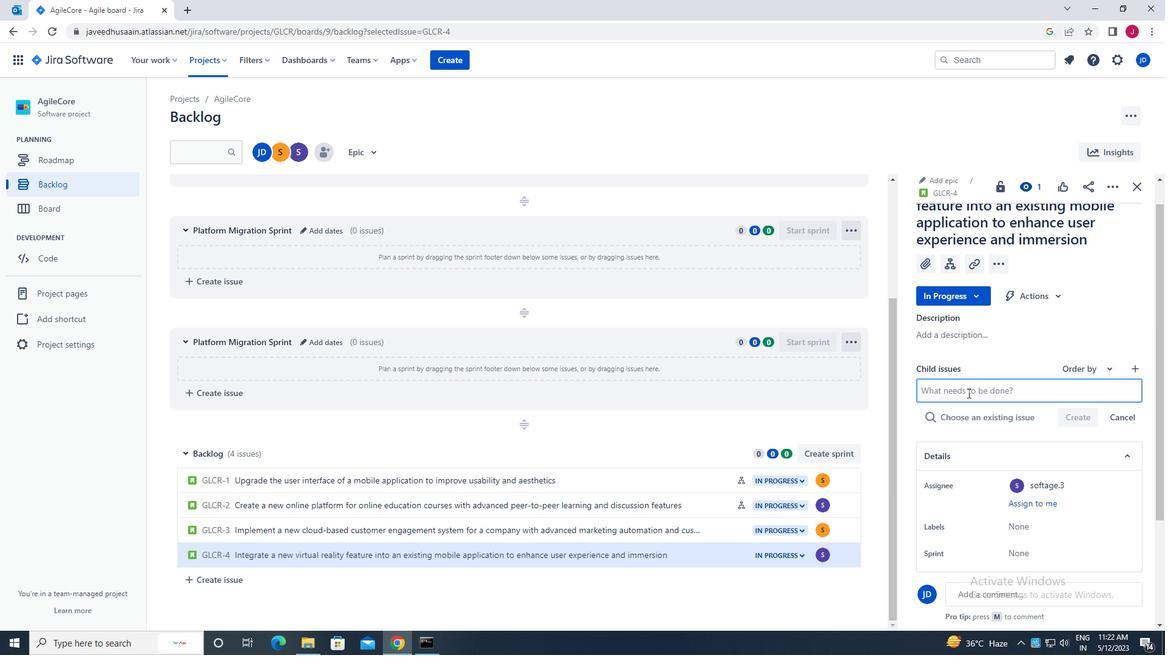 
Action: Key pressed <Key.caps_lock>s<Key.caps_lock>erverless<Key.space>computing<Key.space>application<Key.space>resource<Key.space>
Screenshot: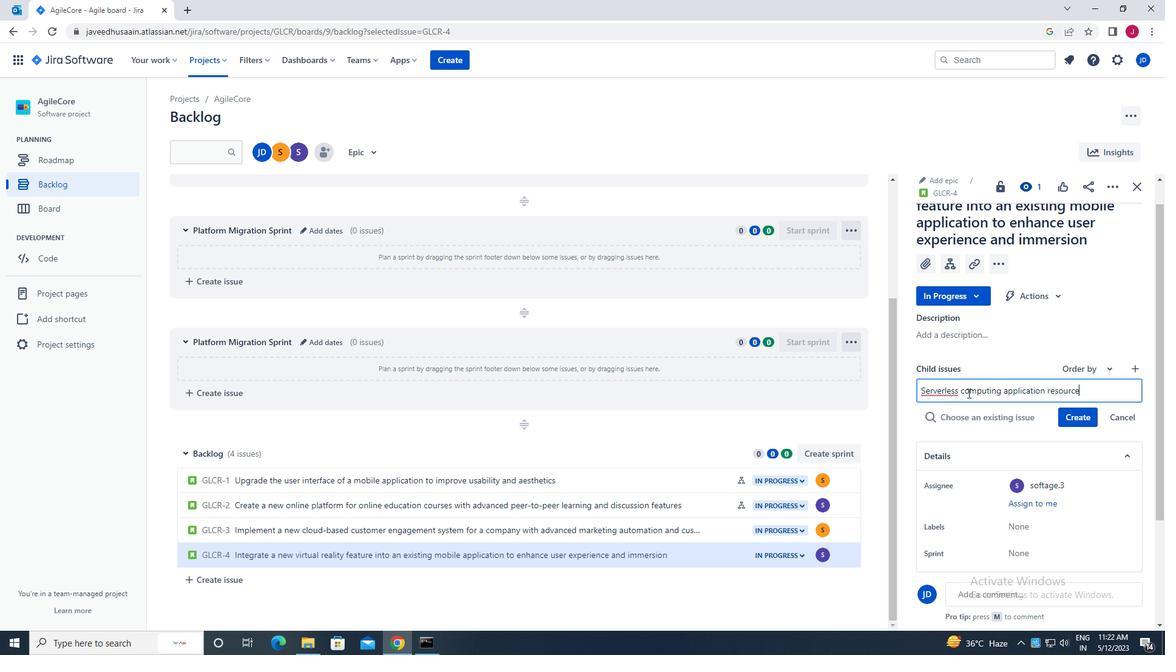 
Action: Mouse moved to (943, 390)
Screenshot: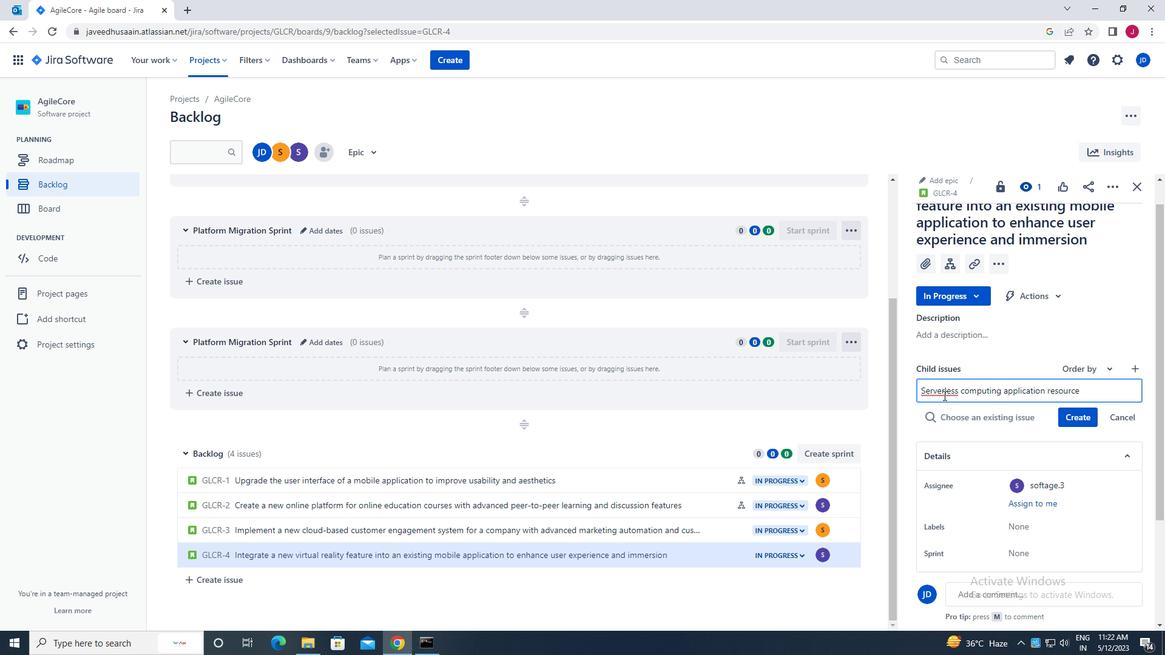 
Action: Mouse pressed right at (943, 390)
Screenshot: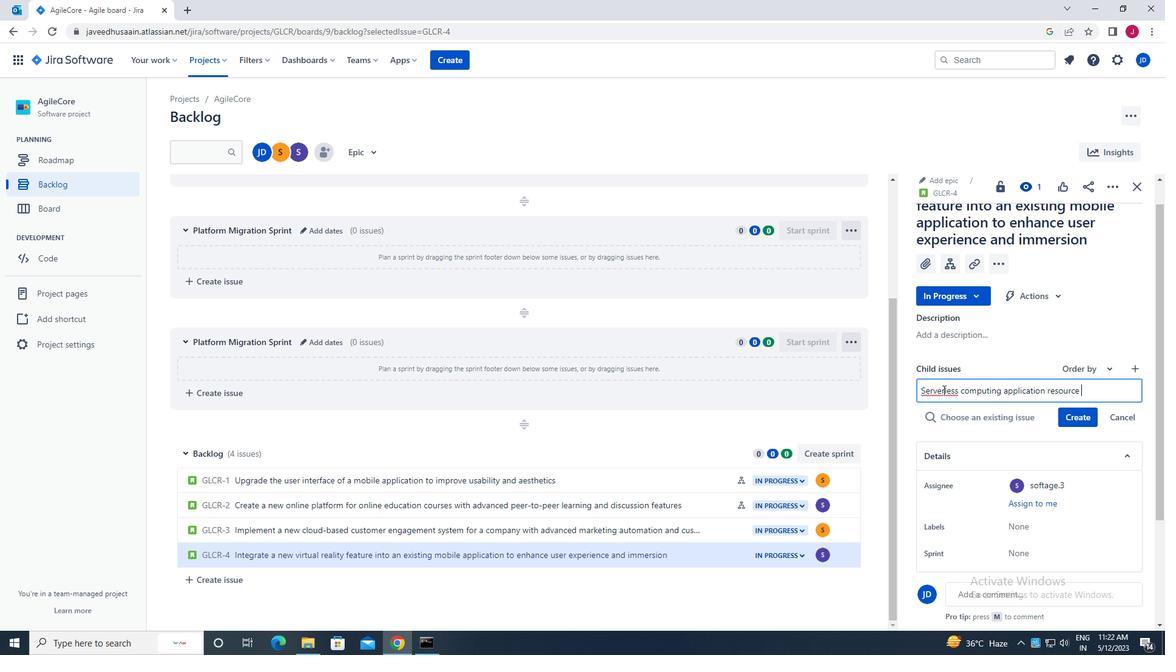 
Action: Mouse moved to (982, 397)
Screenshot: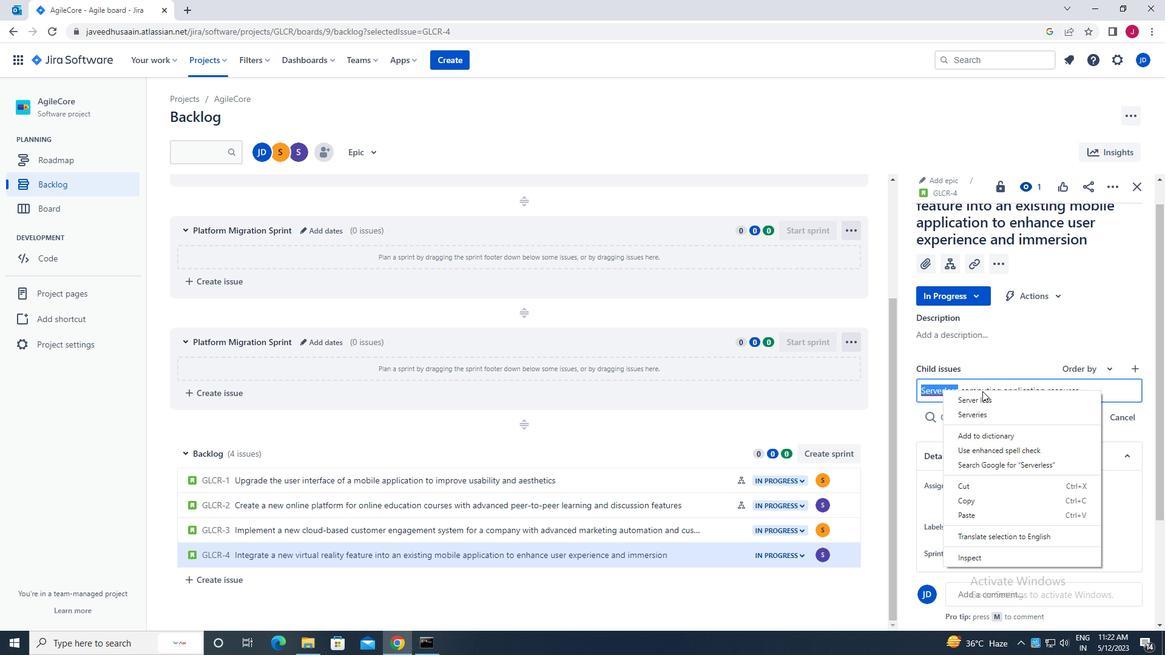 
Action: Mouse pressed left at (982, 397)
Screenshot: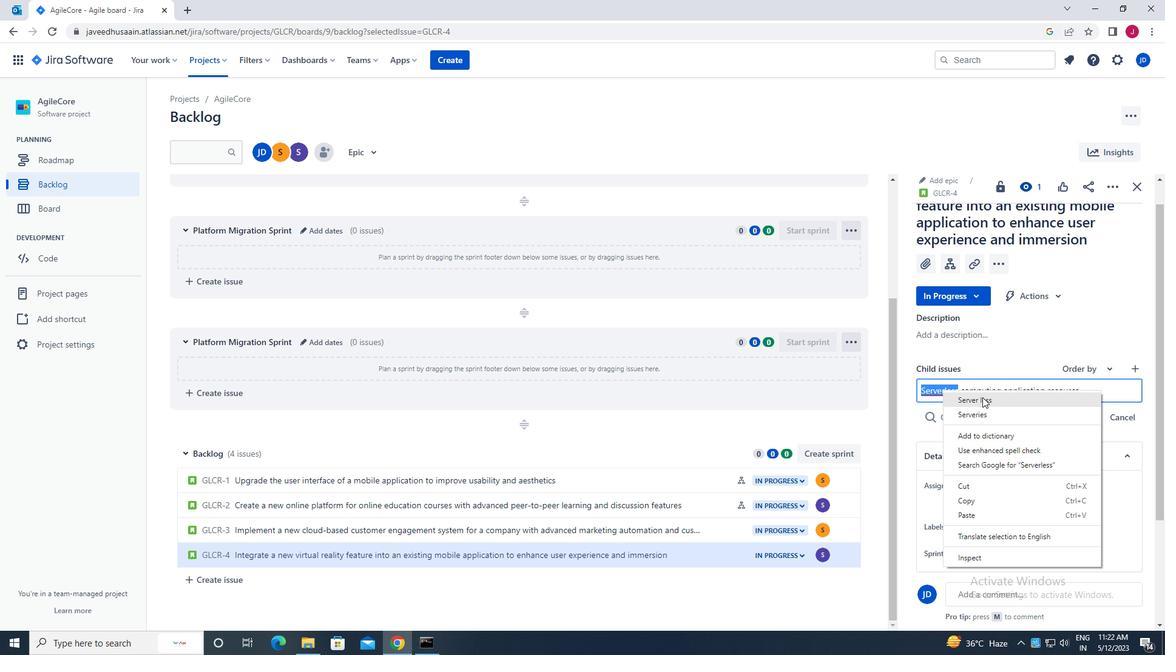 
Action: Mouse moved to (1084, 393)
Screenshot: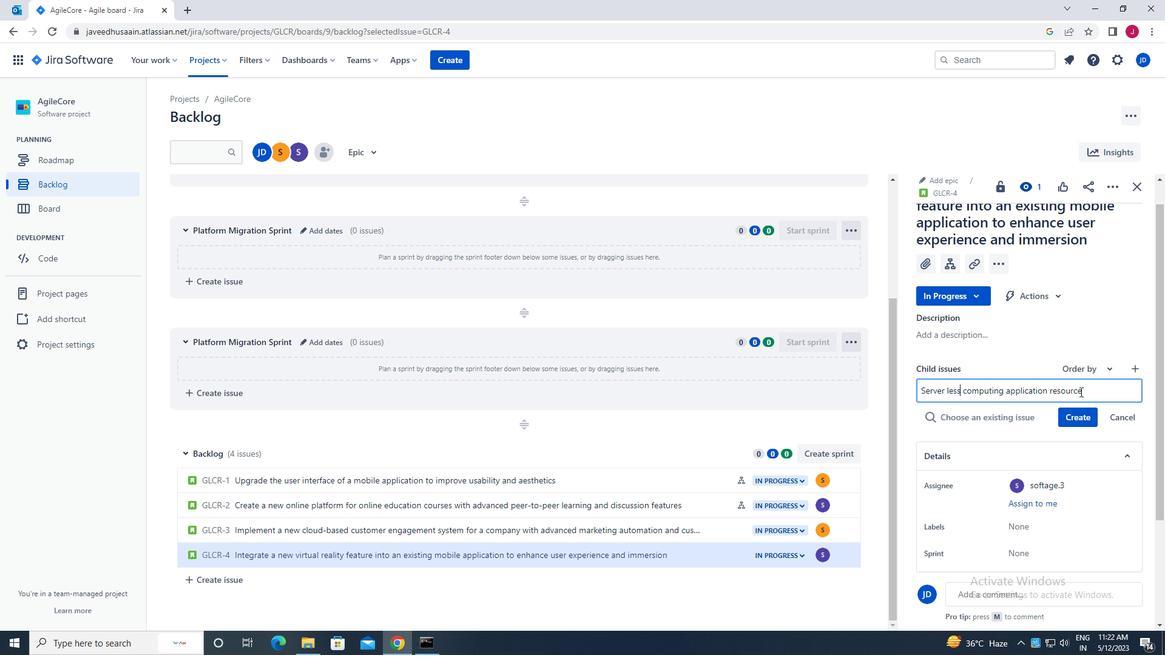 
Action: Mouse pressed left at (1084, 393)
Screenshot: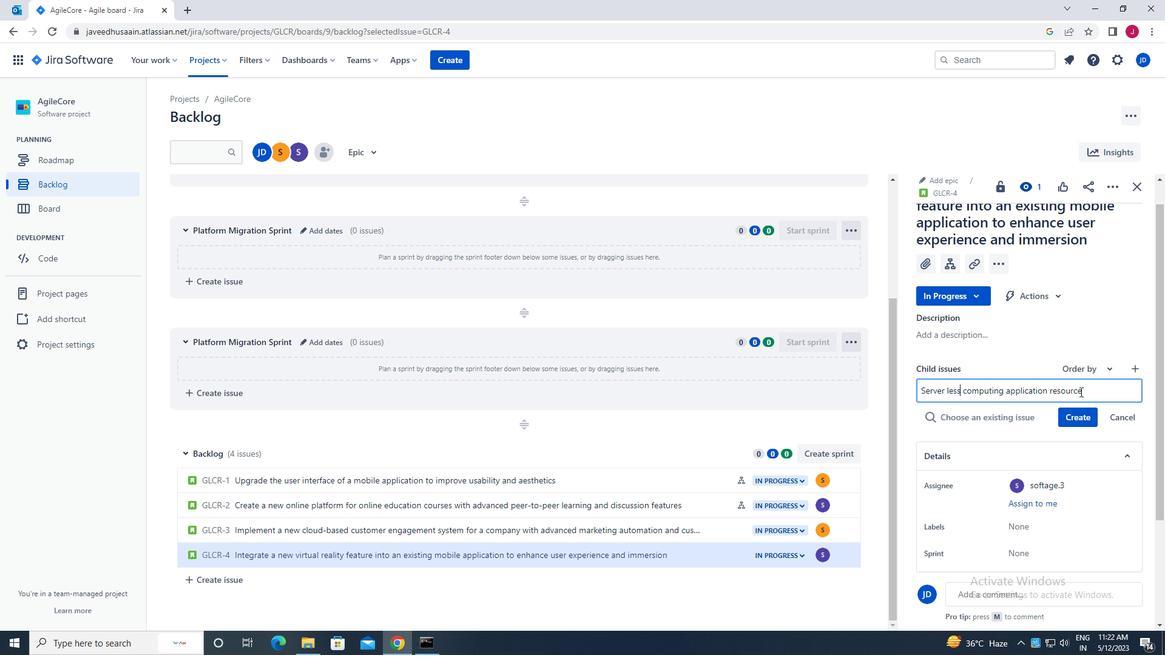
Action: Mouse moved to (1079, 375)
Screenshot: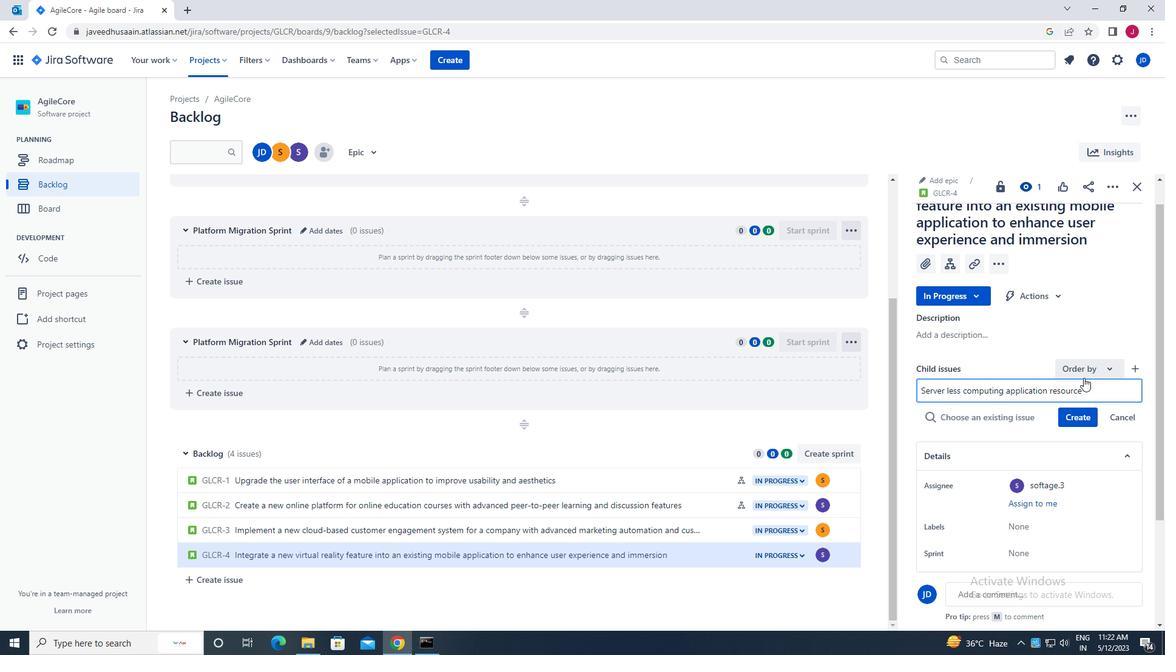 
Action: Key pressed allocation<Key.space>optimization<Key.enter>
Screenshot: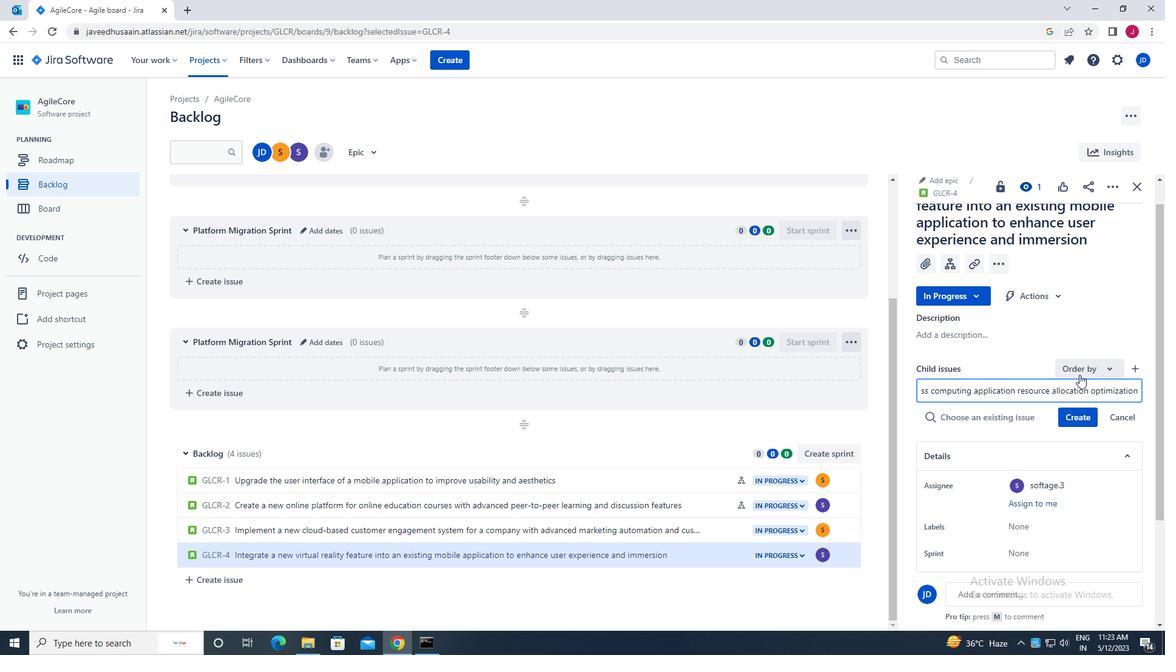 
Action: Mouse moved to (1088, 396)
Screenshot: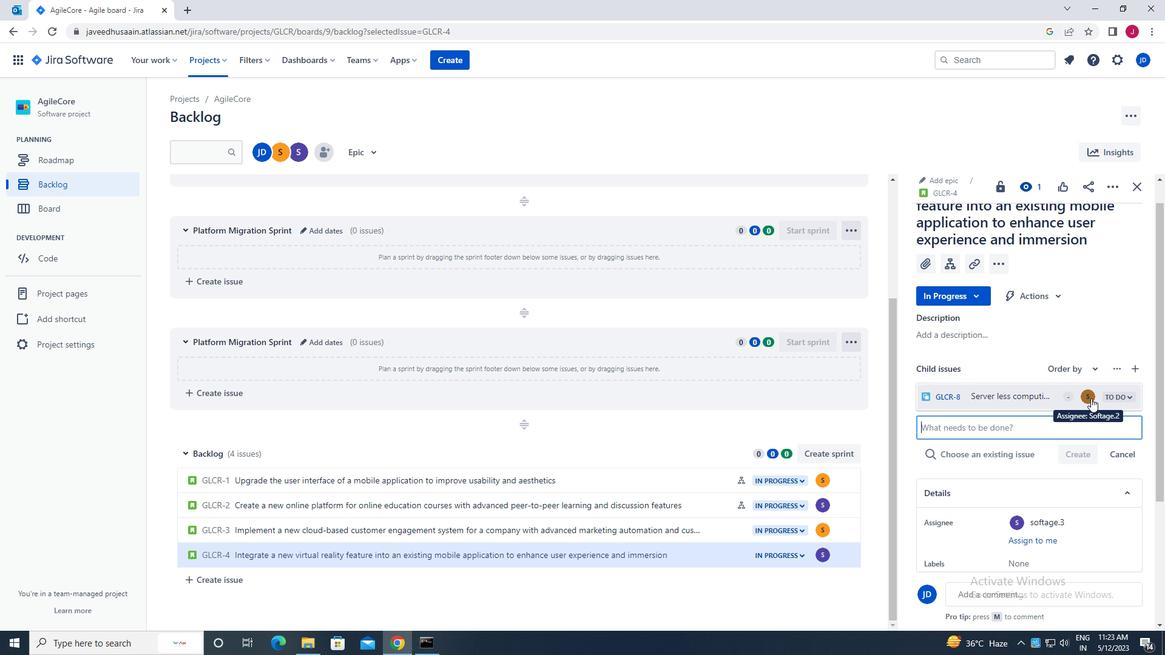 
Action: Mouse pressed left at (1088, 396)
Screenshot: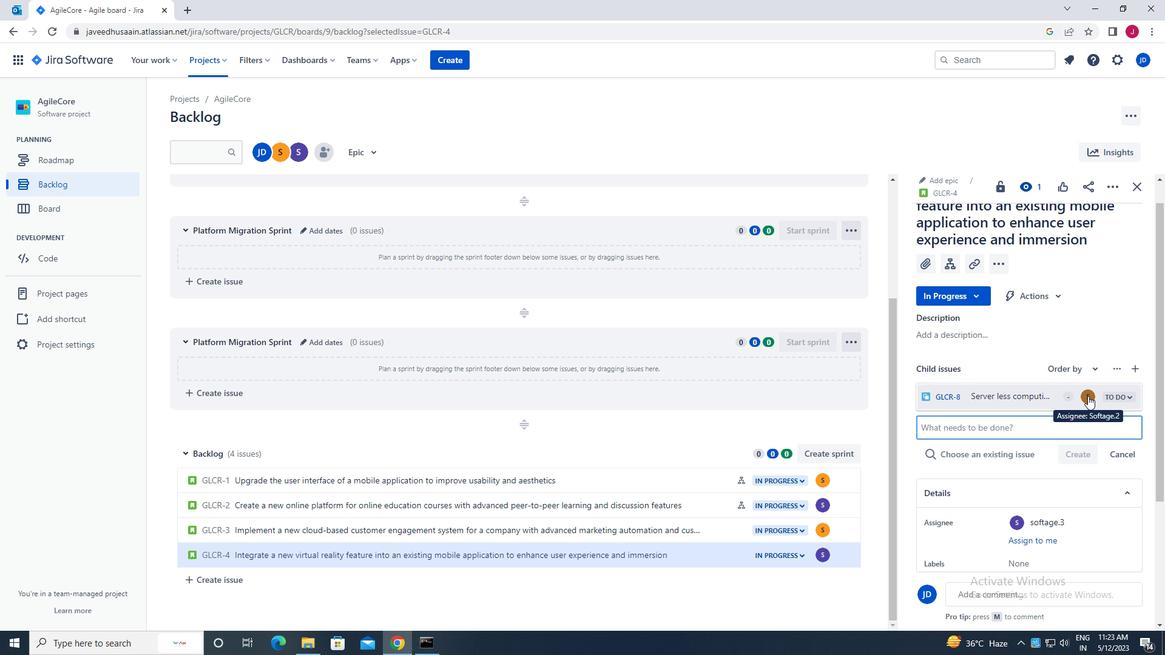 
Action: Mouse moved to (980, 326)
Screenshot: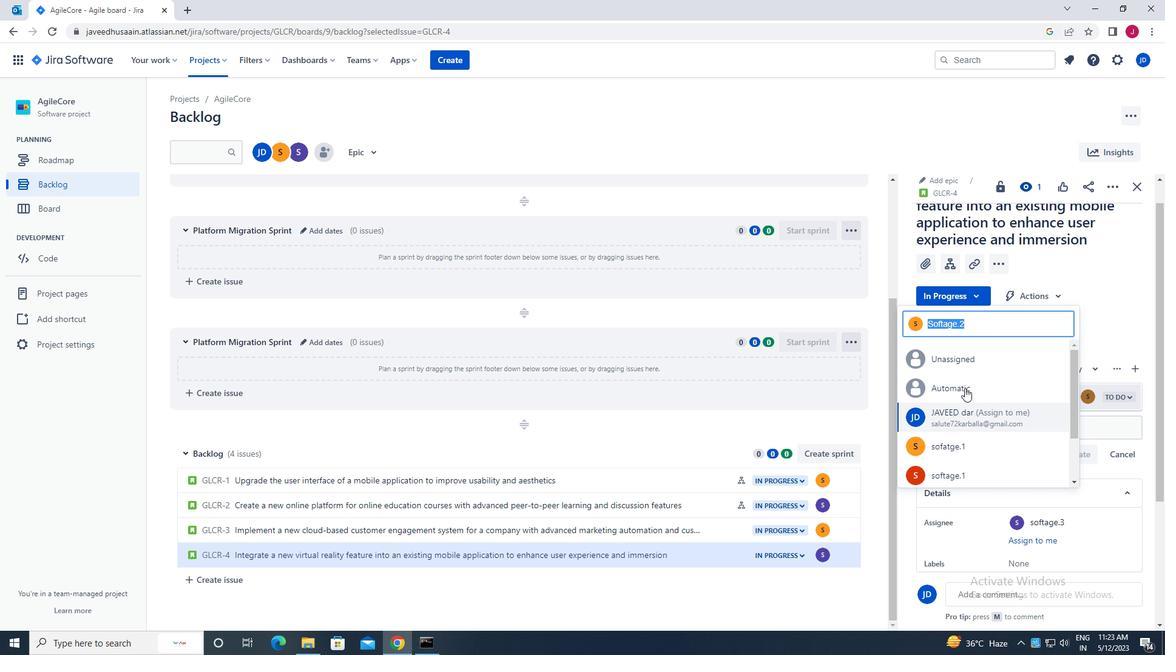 
Action: Key pressed soft
Screenshot: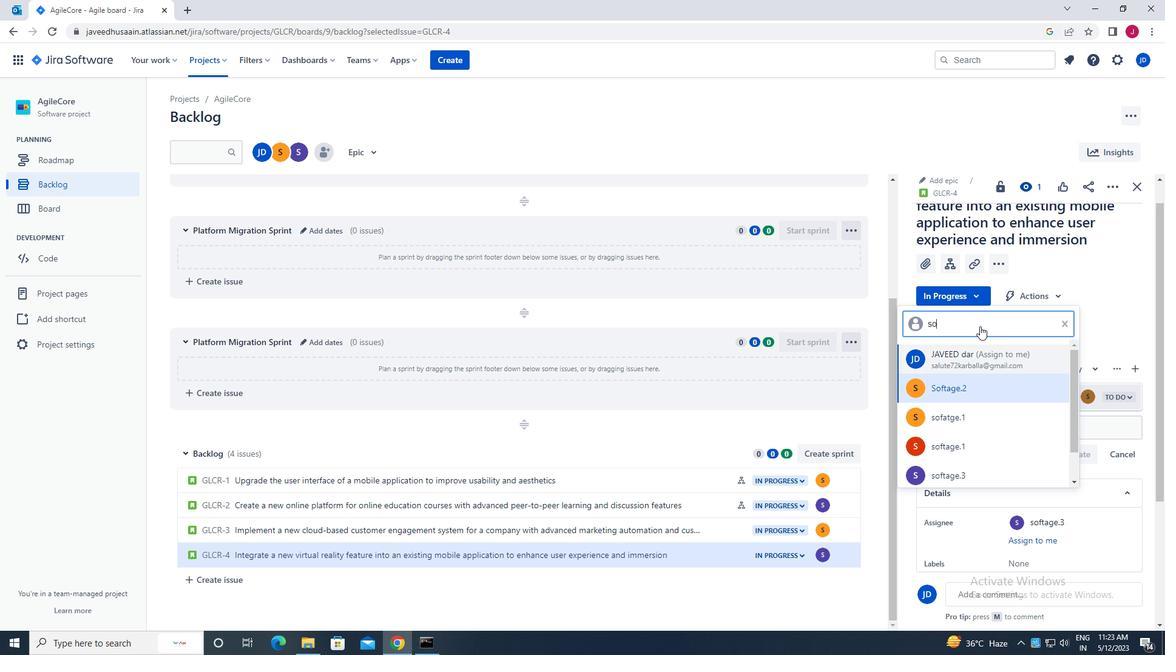 
Action: Mouse moved to (960, 455)
Screenshot: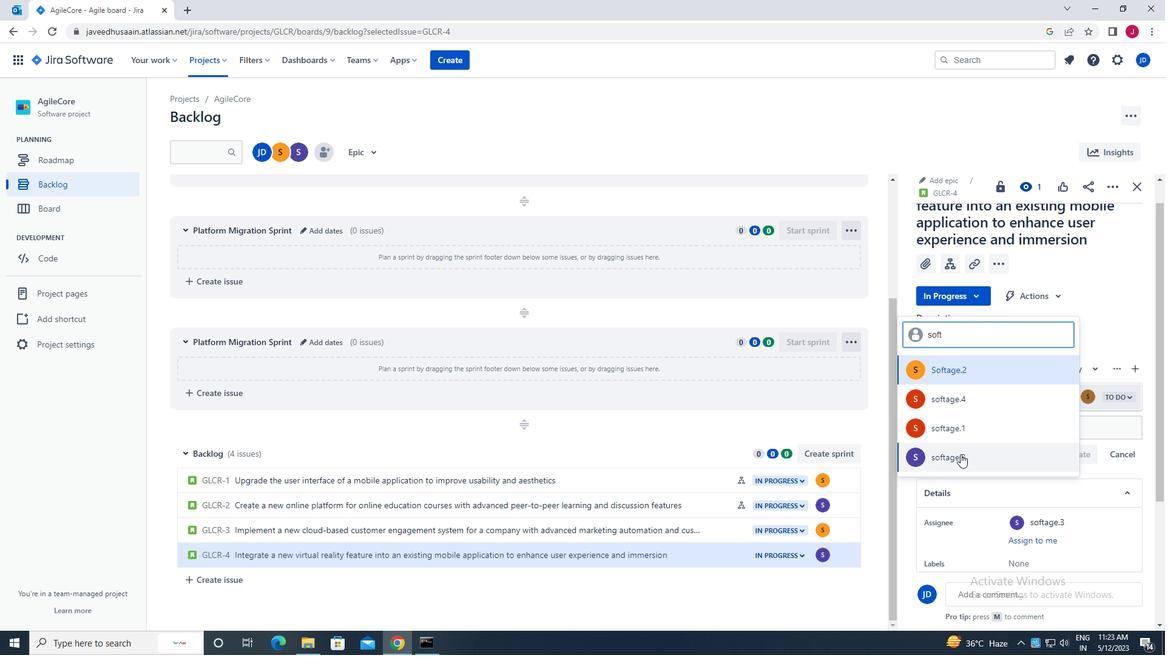 
Action: Mouse pressed left at (960, 455)
Screenshot: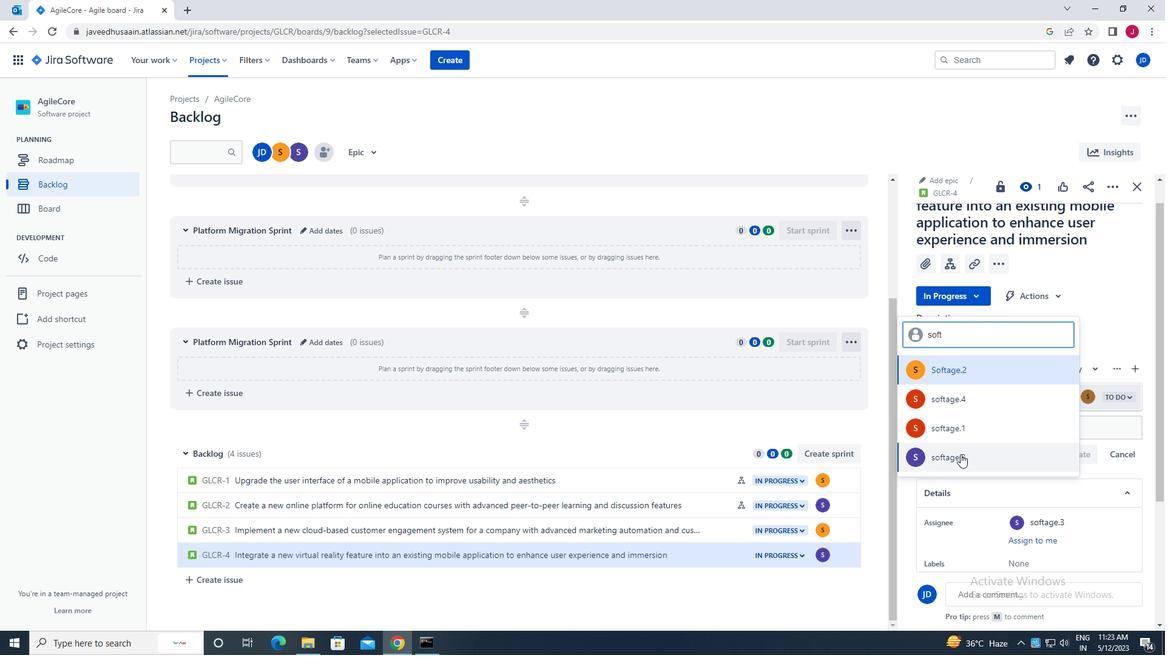 
Action: Mouse moved to (1133, 185)
Screenshot: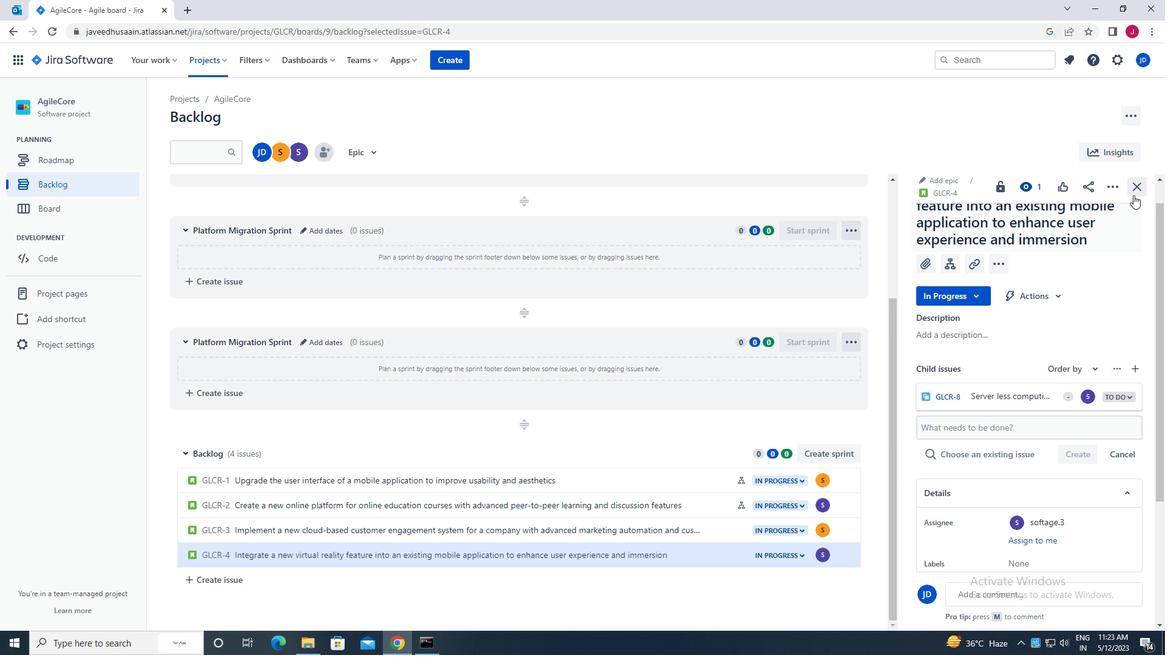 
Action: Mouse pressed left at (1133, 185)
Screenshot: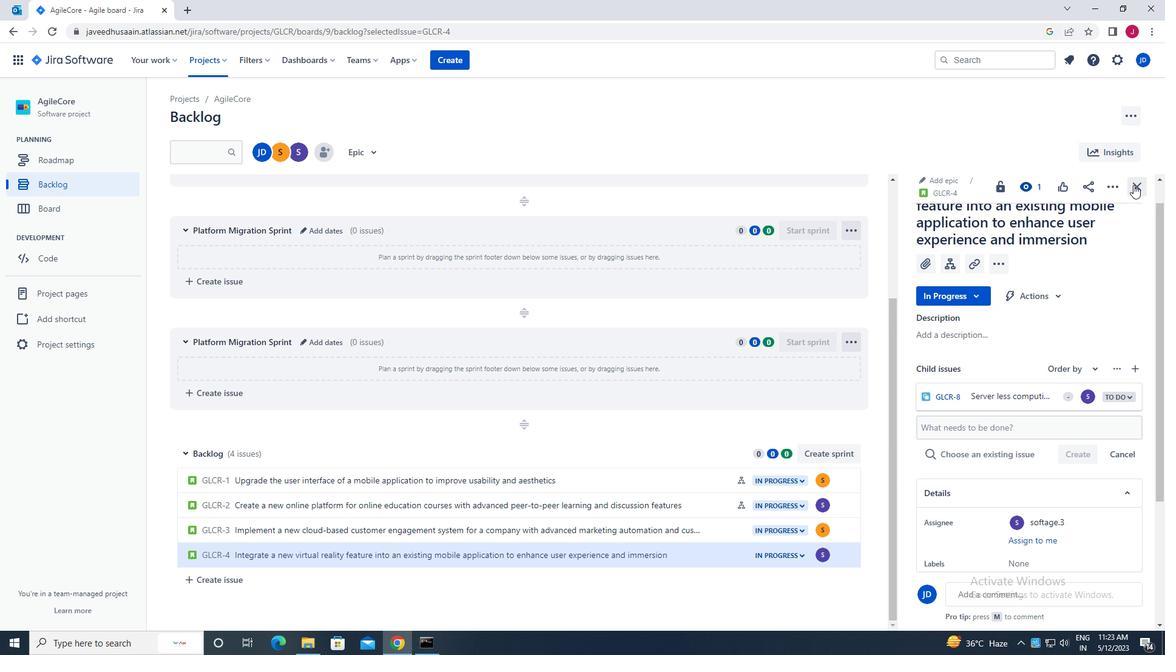 
Action: Mouse moved to (1131, 186)
Screenshot: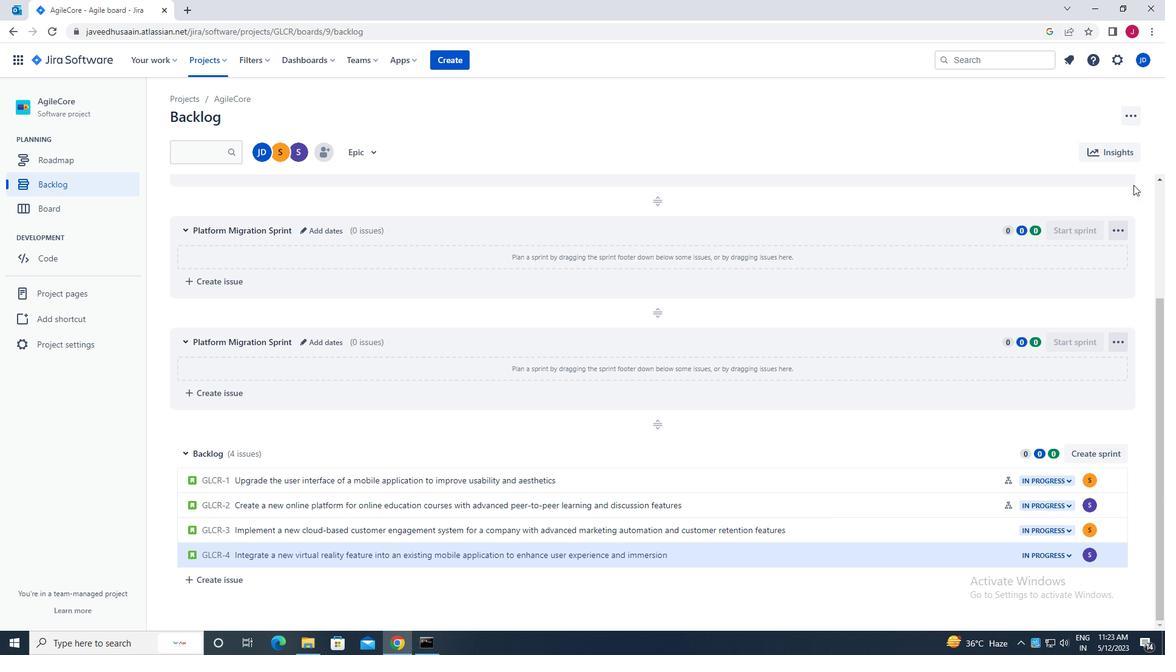 
